 Task: Search one way flight ticket for 2 adults, 2 infants in seat and 1 infant on lap in first from Chicago: Chicago Midway International Airport to Rockford: Chicago Rockford International Airport(was Northwest Chicagoland Regional Airport At Rockford) on 5-1-2023. Choice of flights is Emirates and Kenya Airways. Number of bags: 1 checked bag. Price is upto 109000. Outbound departure time preference is 8:30.
Action: Mouse moved to (224, 256)
Screenshot: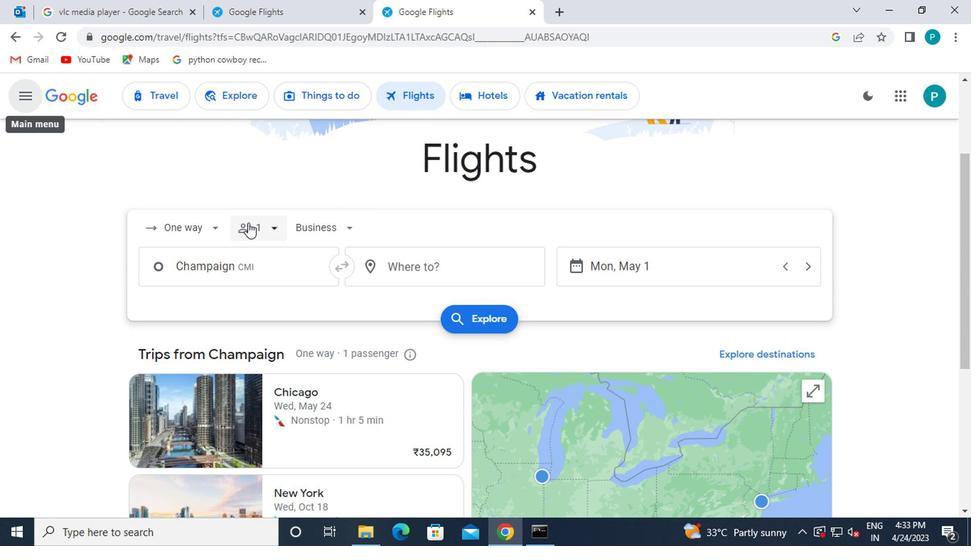 
Action: Mouse pressed left at (224, 256)
Screenshot: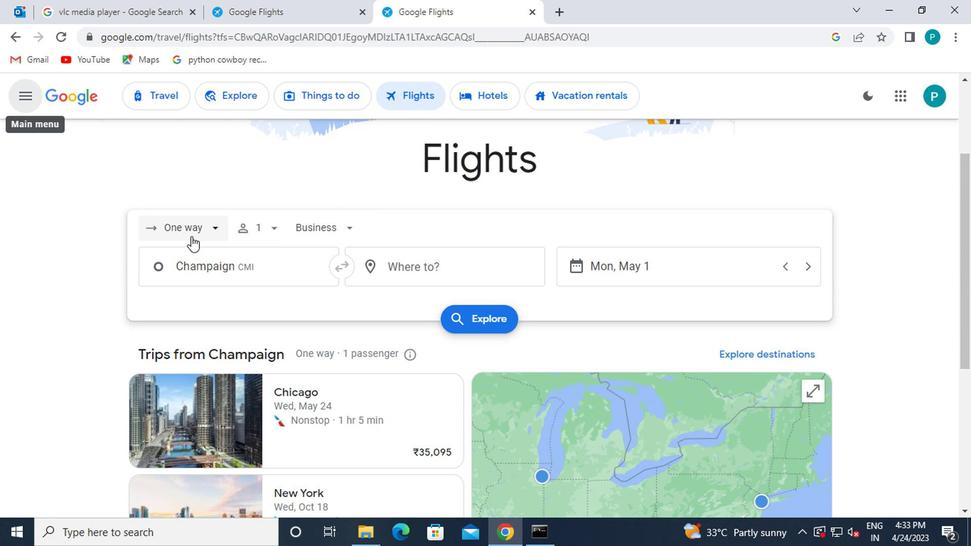 
Action: Mouse moved to (226, 300)
Screenshot: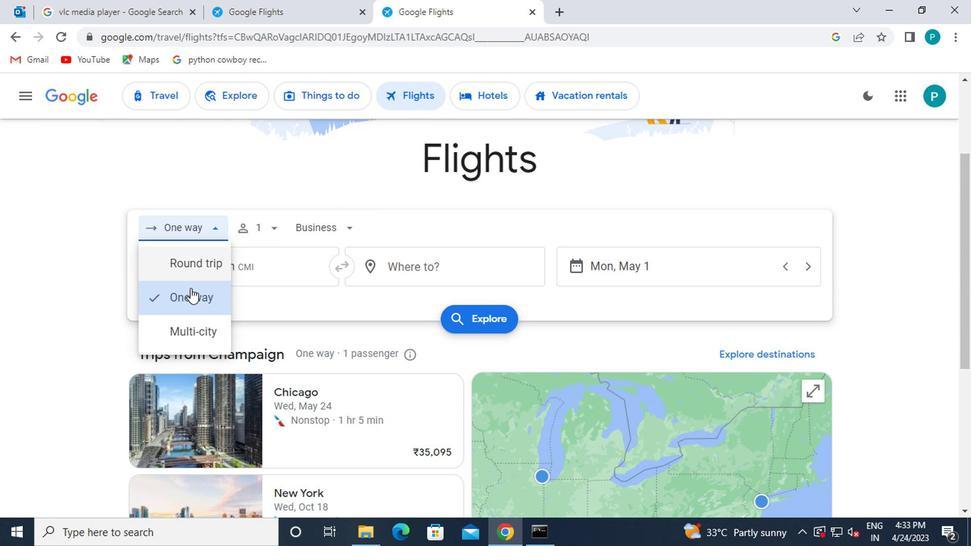 
Action: Mouse pressed left at (226, 300)
Screenshot: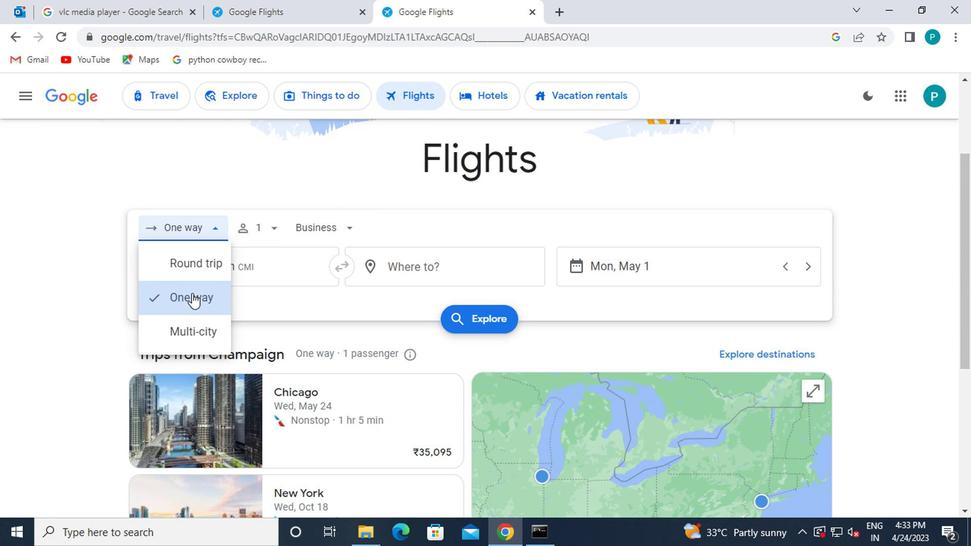 
Action: Mouse moved to (271, 257)
Screenshot: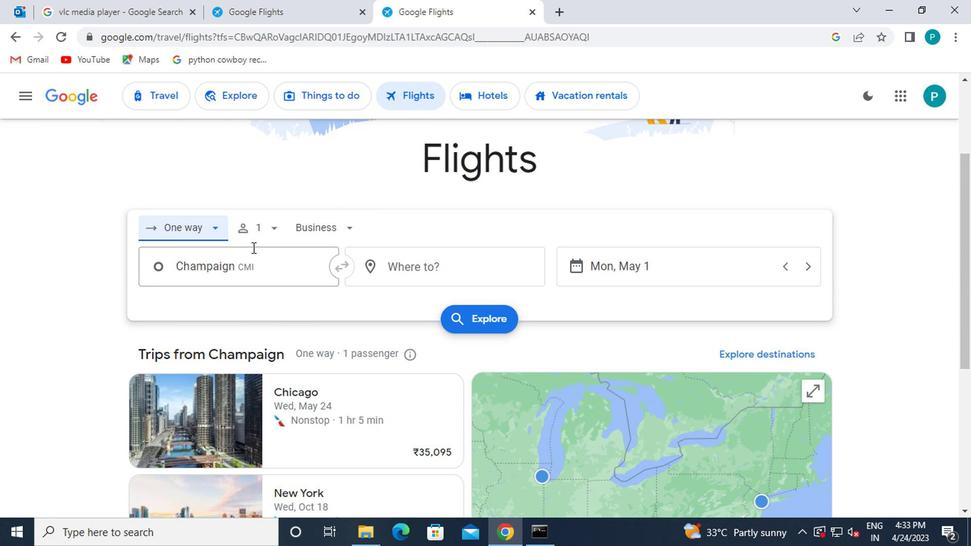 
Action: Mouse pressed left at (271, 257)
Screenshot: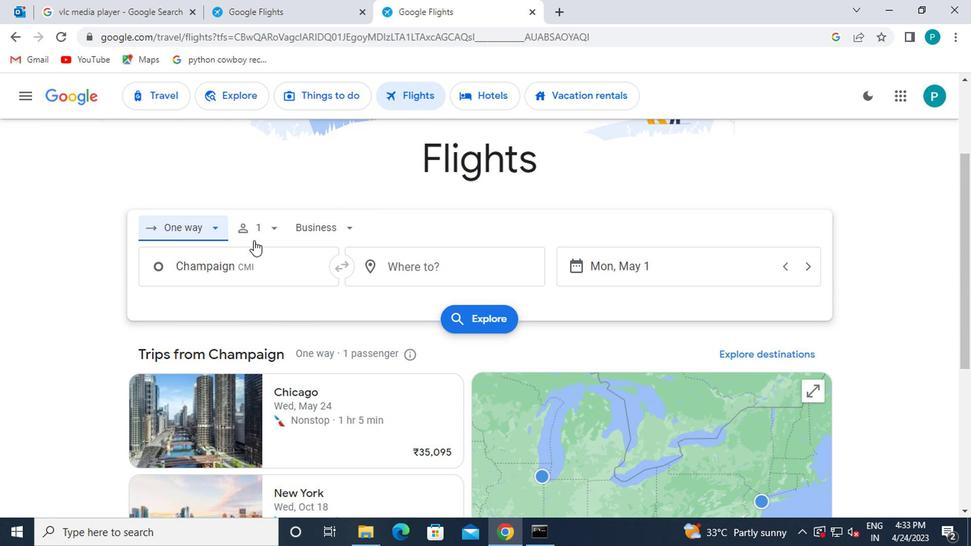 
Action: Mouse moved to (354, 280)
Screenshot: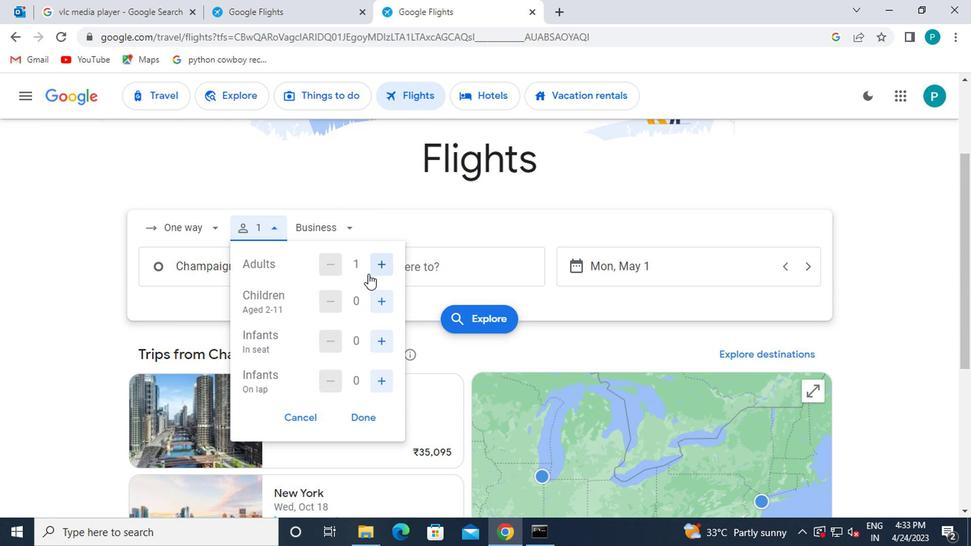 
Action: Mouse pressed left at (354, 280)
Screenshot: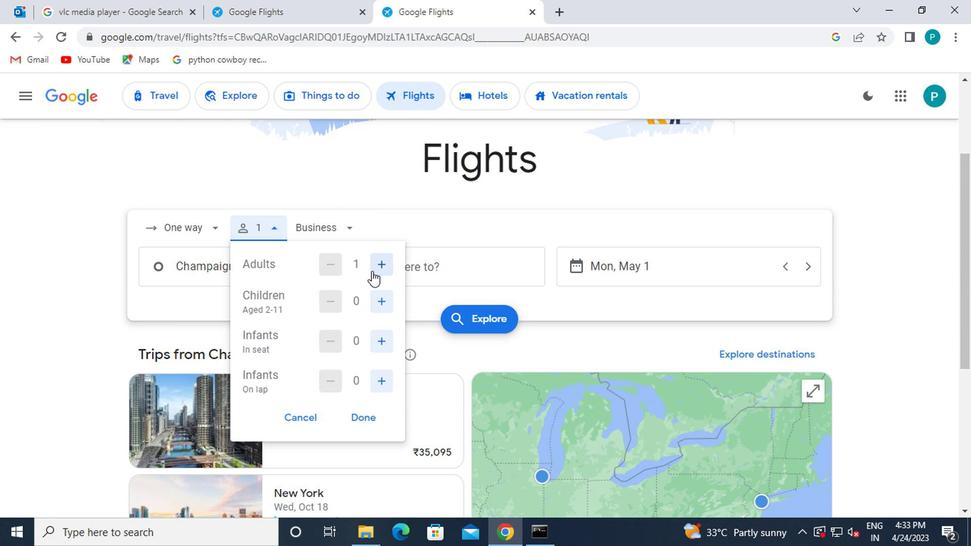 
Action: Mouse moved to (359, 301)
Screenshot: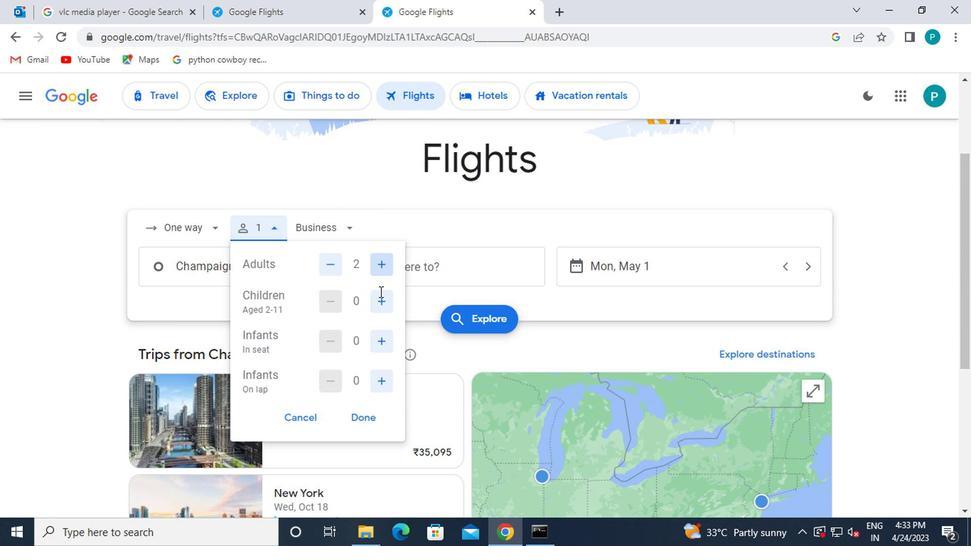 
Action: Mouse pressed left at (359, 301)
Screenshot: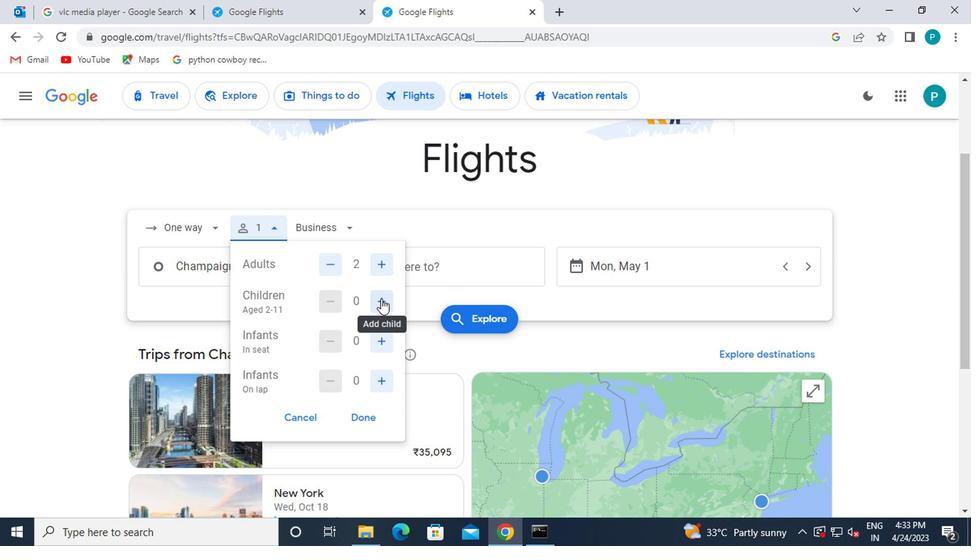 
Action: Mouse pressed left at (359, 301)
Screenshot: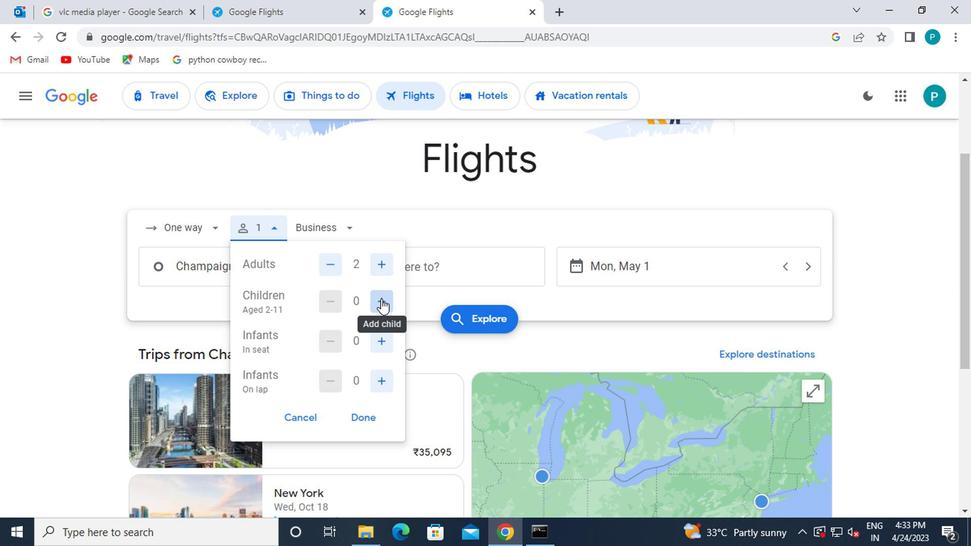 
Action: Mouse moved to (333, 297)
Screenshot: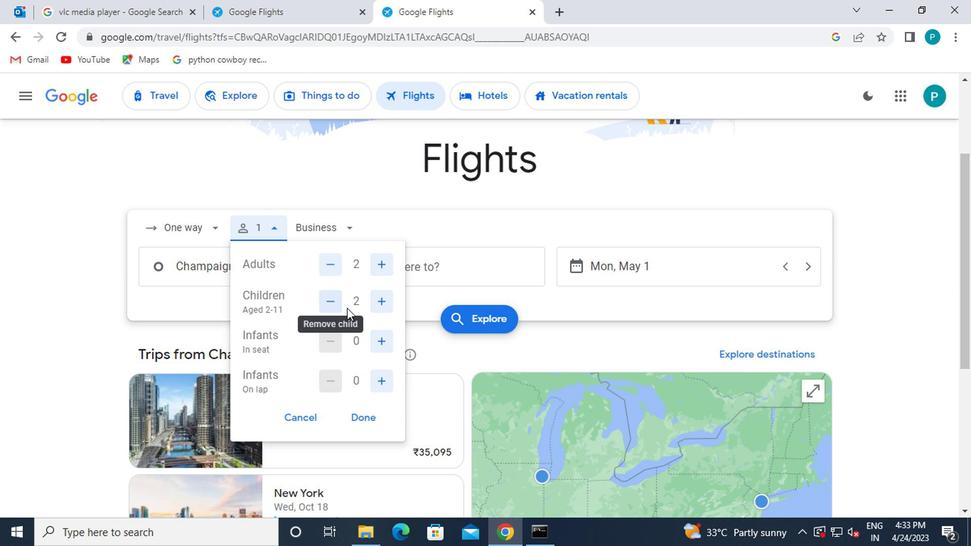 
Action: Mouse pressed left at (333, 297)
Screenshot: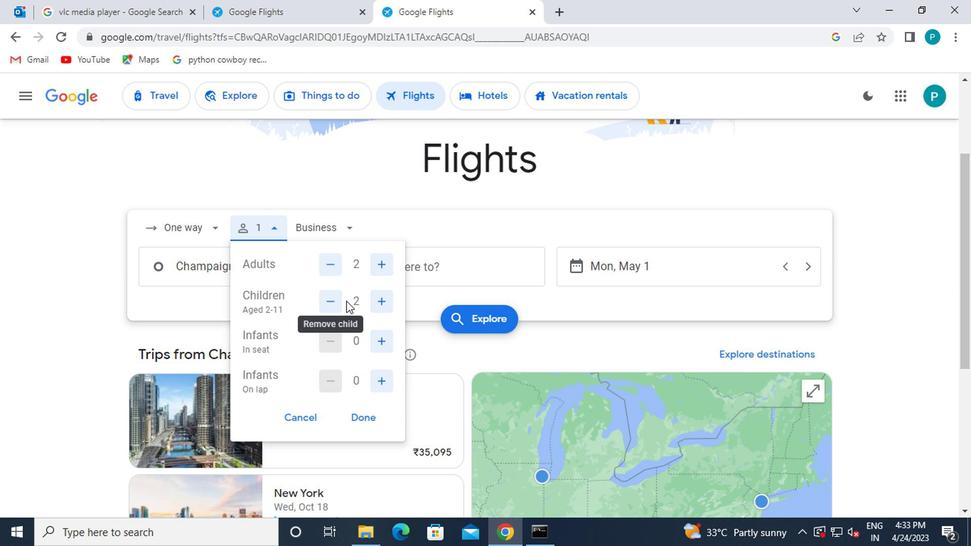 
Action: Mouse pressed left at (333, 297)
Screenshot: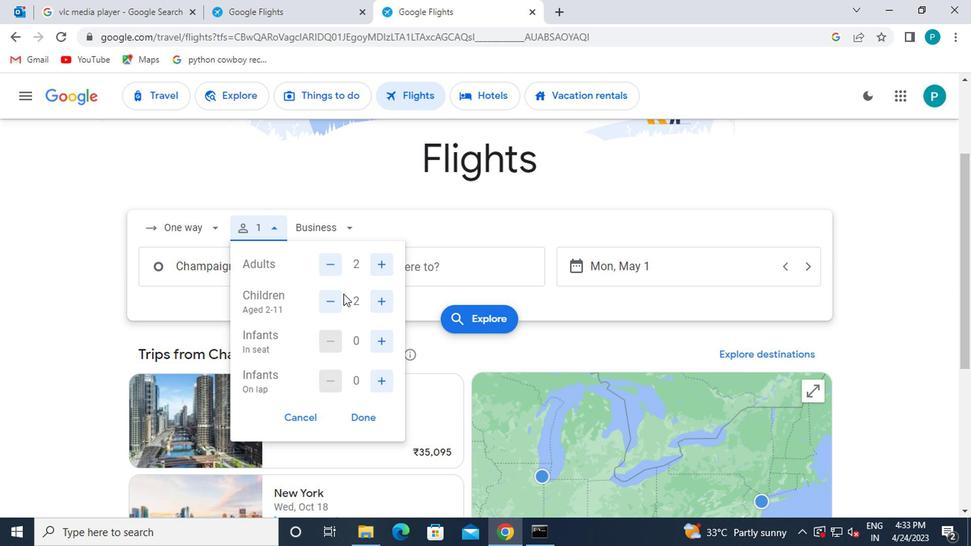 
Action: Mouse moved to (328, 302)
Screenshot: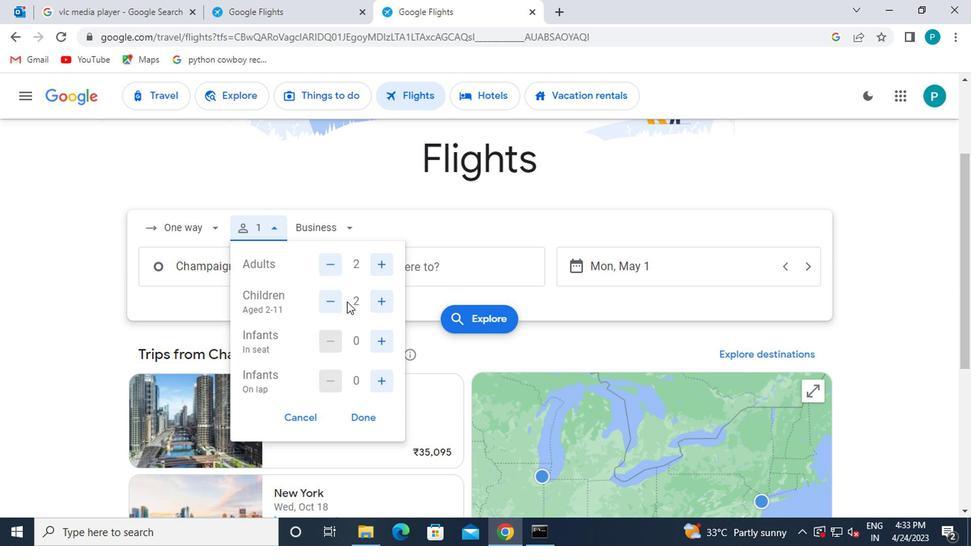 
Action: Mouse pressed left at (328, 302)
Screenshot: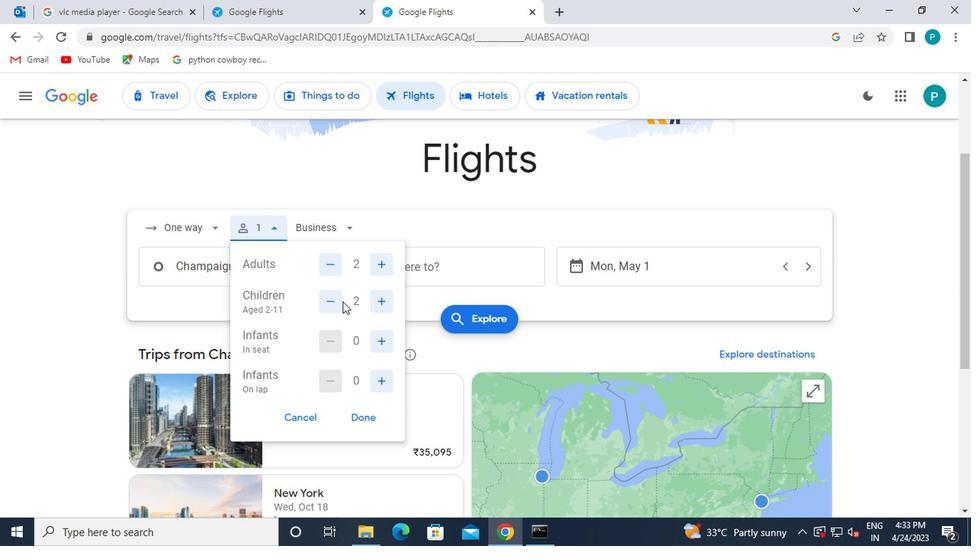 
Action: Mouse moved to (322, 306)
Screenshot: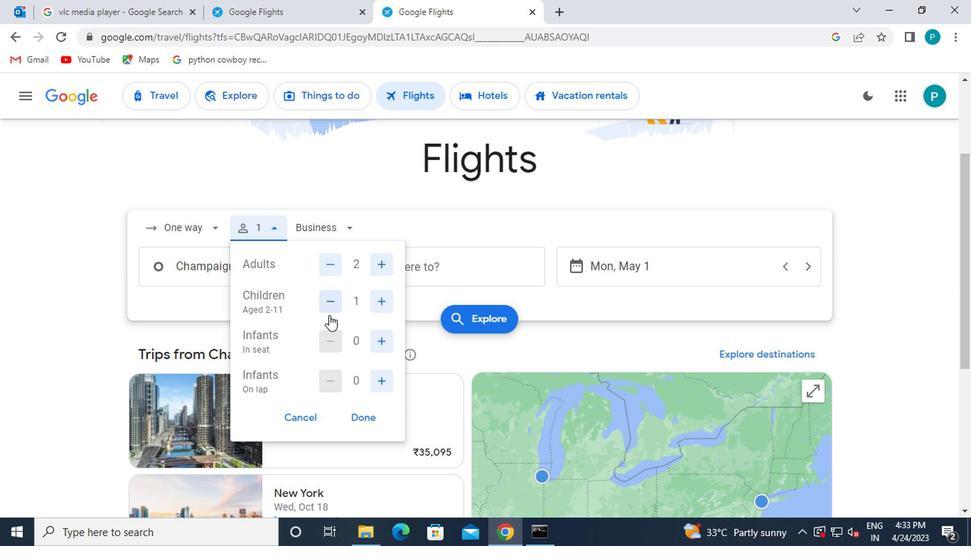 
Action: Mouse pressed left at (322, 306)
Screenshot: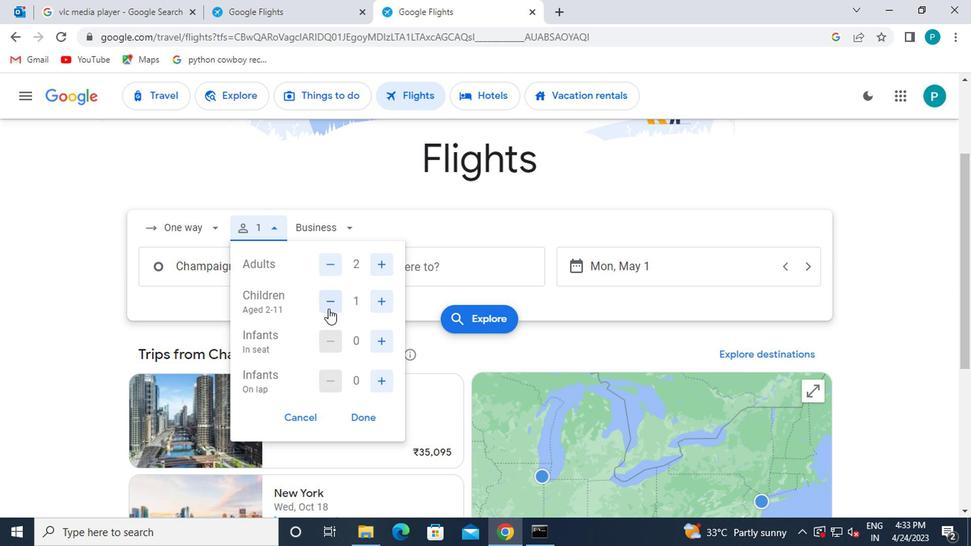 
Action: Mouse moved to (348, 330)
Screenshot: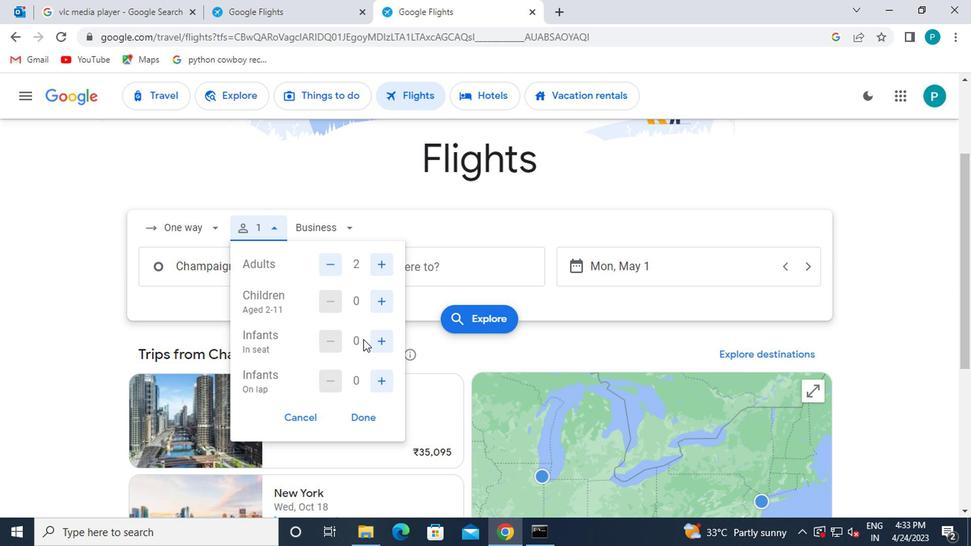 
Action: Mouse pressed left at (348, 330)
Screenshot: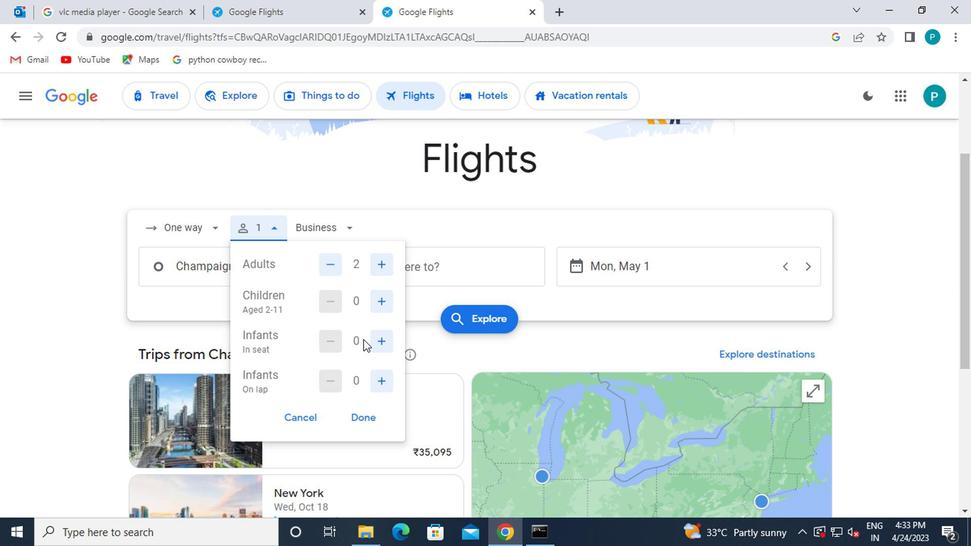 
Action: Mouse moved to (358, 334)
Screenshot: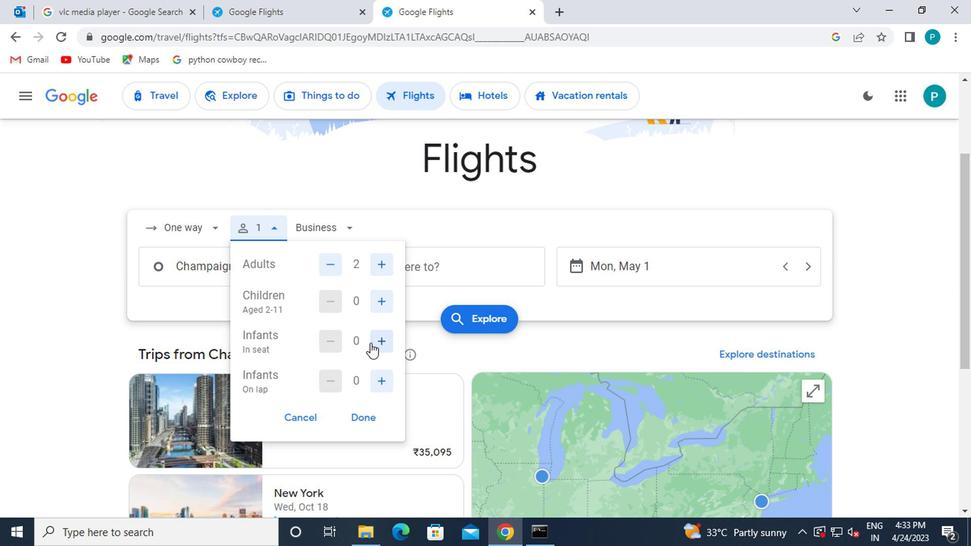 
Action: Mouse pressed left at (358, 334)
Screenshot: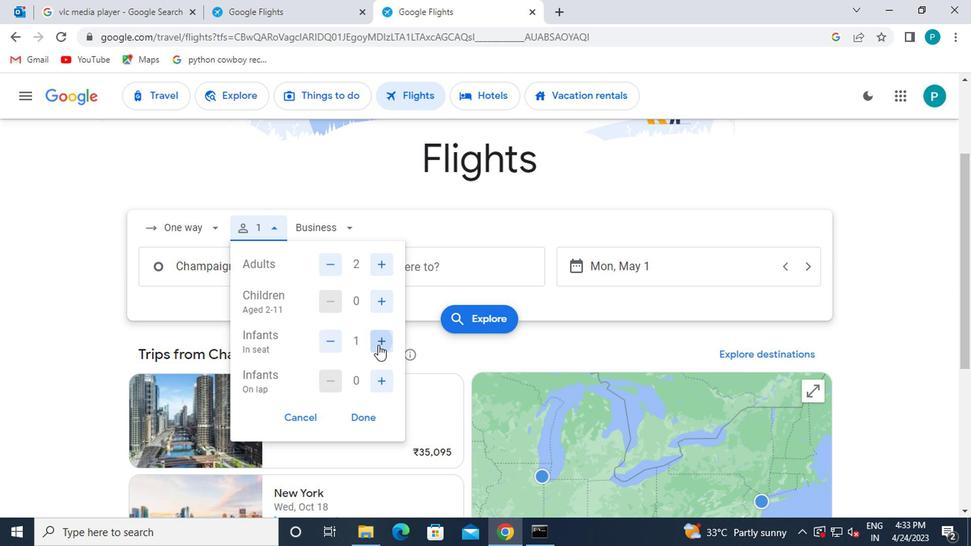 
Action: Mouse moved to (366, 359)
Screenshot: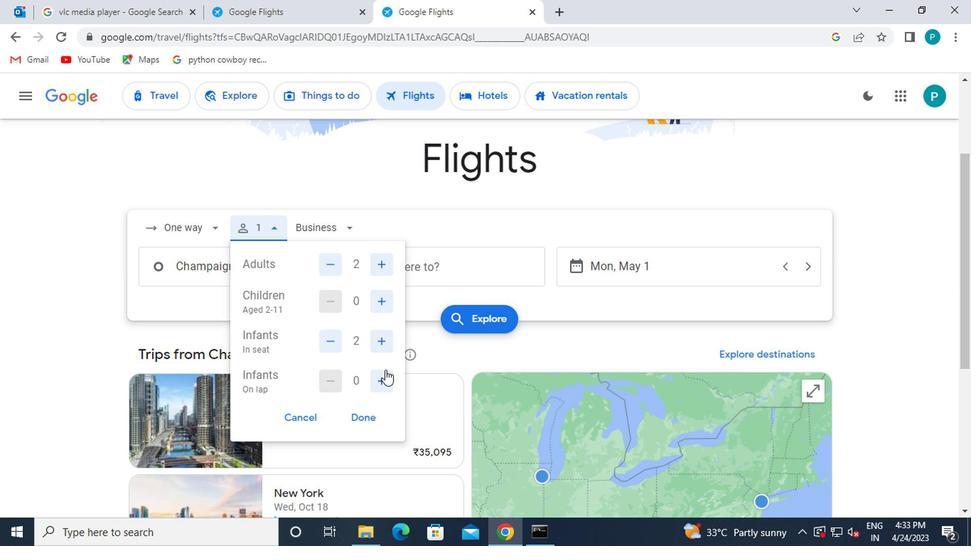 
Action: Mouse pressed left at (366, 359)
Screenshot: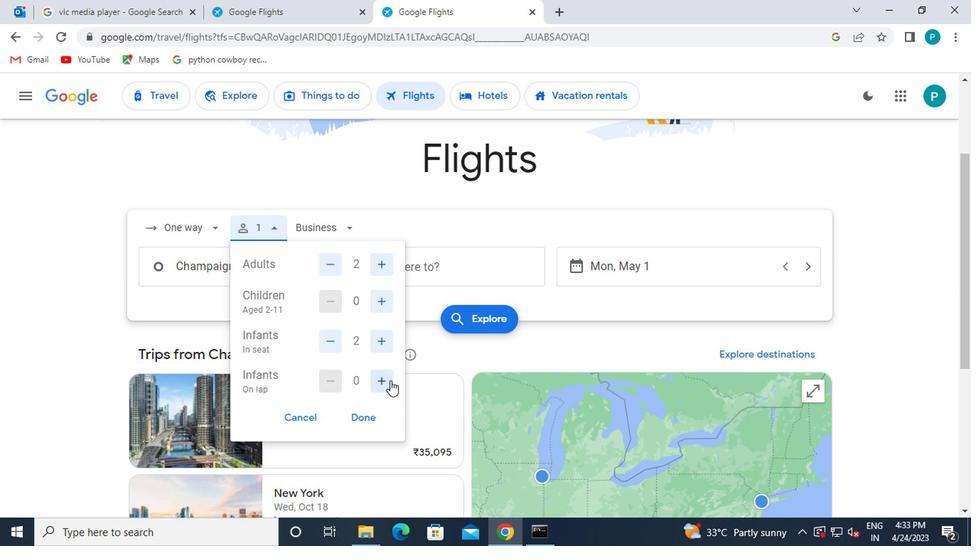 
Action: Mouse moved to (352, 383)
Screenshot: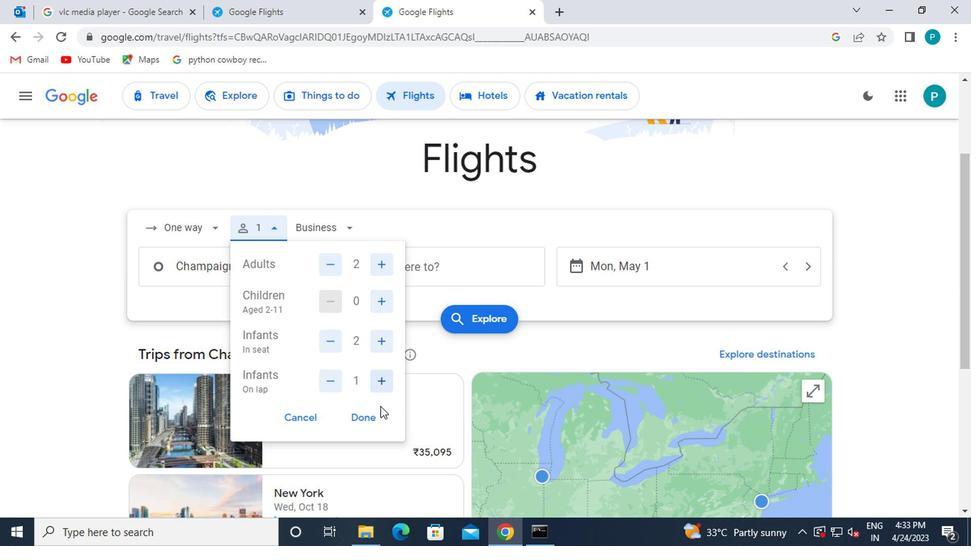 
Action: Mouse pressed left at (352, 383)
Screenshot: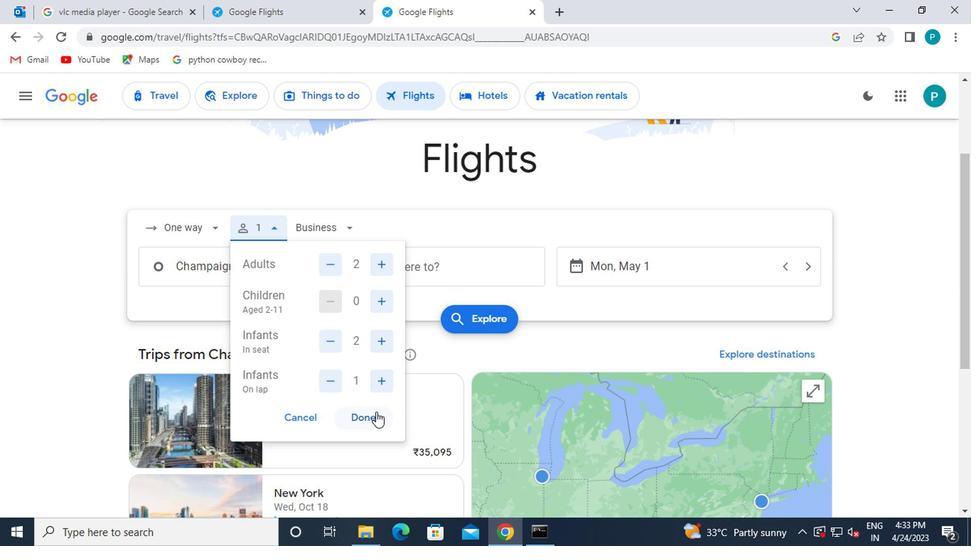
Action: Mouse moved to (340, 246)
Screenshot: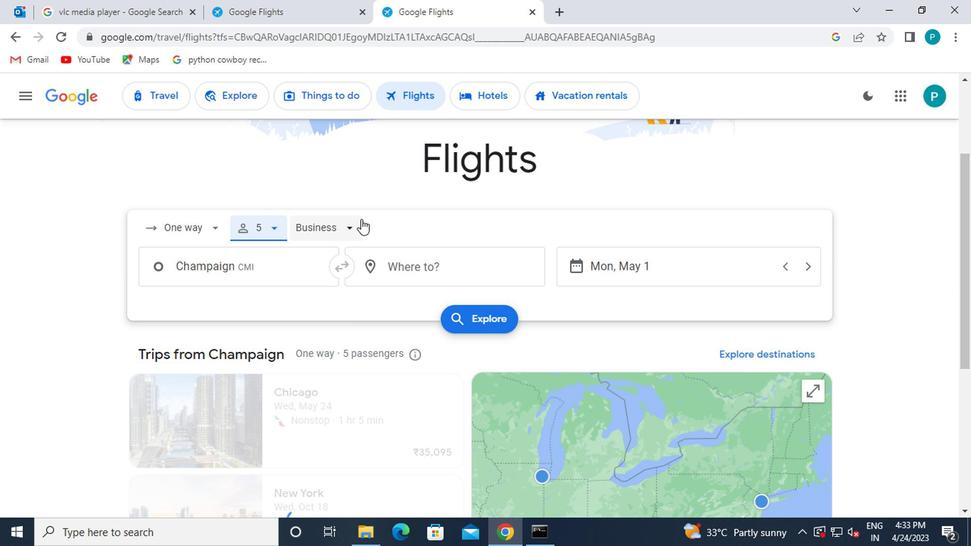 
Action: Mouse pressed left at (340, 246)
Screenshot: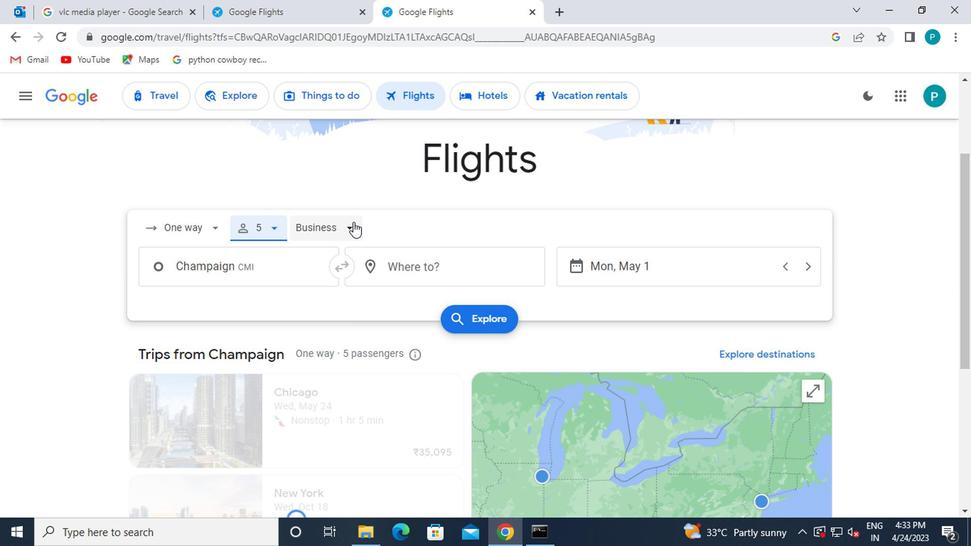 
Action: Mouse moved to (332, 355)
Screenshot: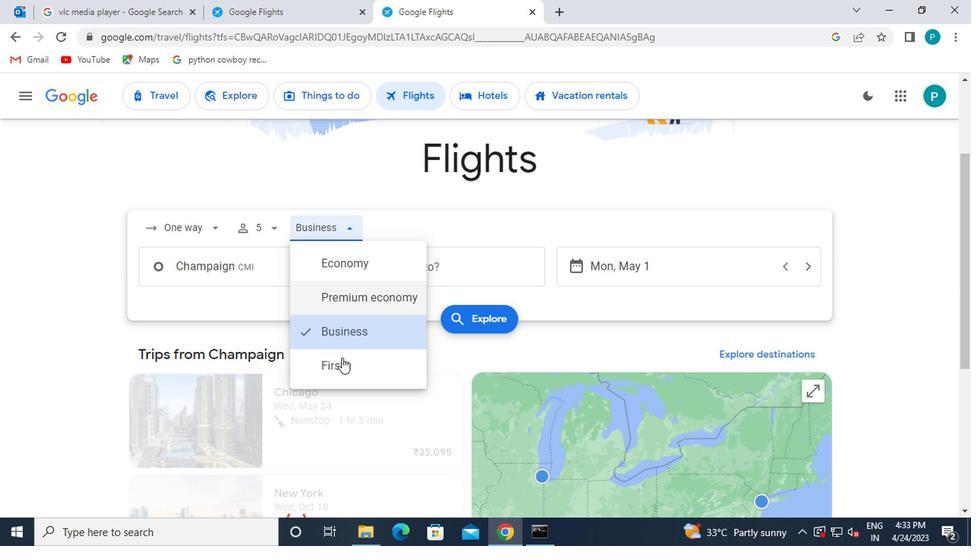
Action: Mouse pressed left at (332, 355)
Screenshot: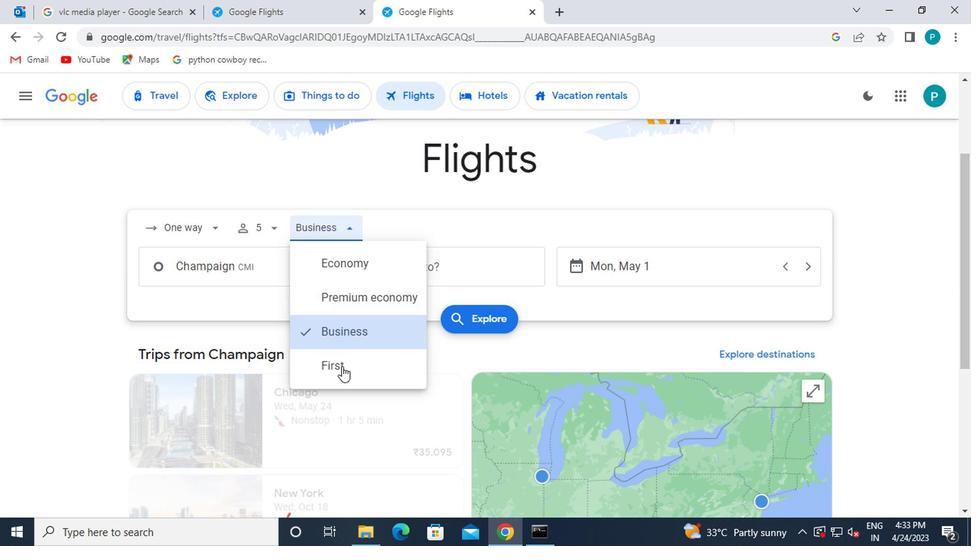 
Action: Mouse moved to (284, 281)
Screenshot: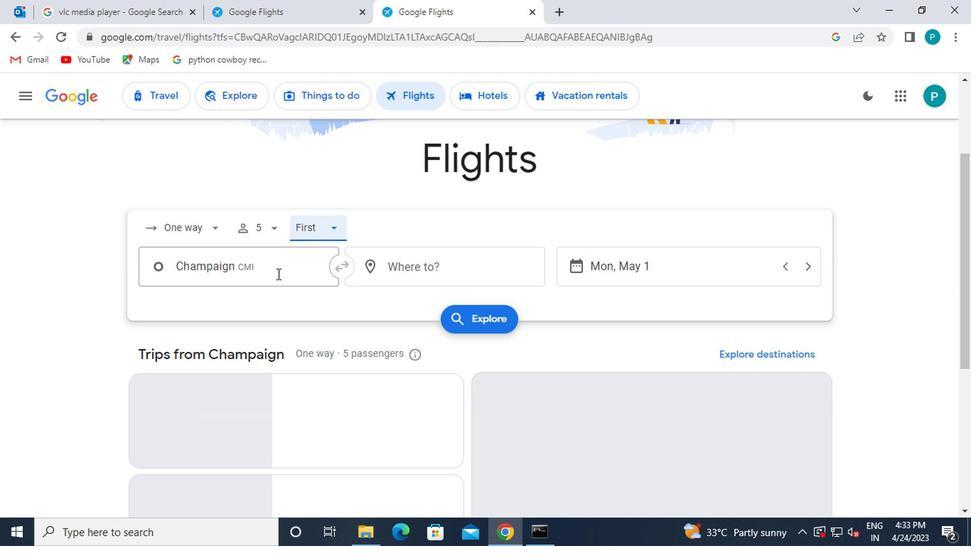
Action: Mouse pressed left at (284, 281)
Screenshot: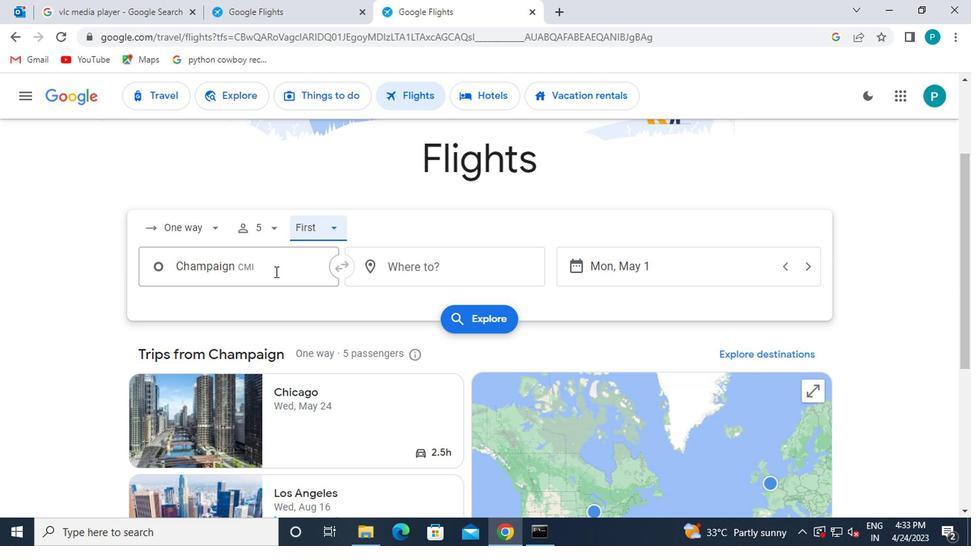 
Action: Key pressed chicago
Screenshot: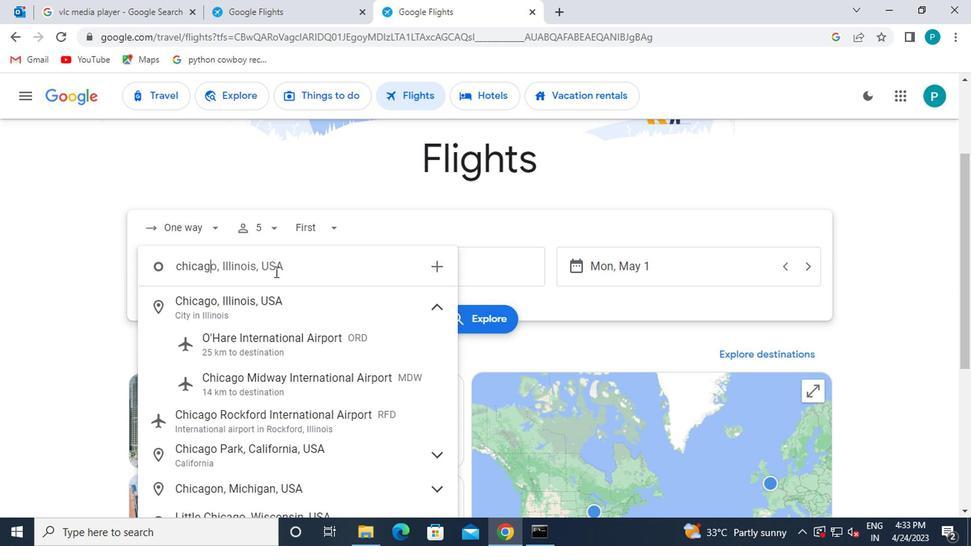 
Action: Mouse moved to (293, 358)
Screenshot: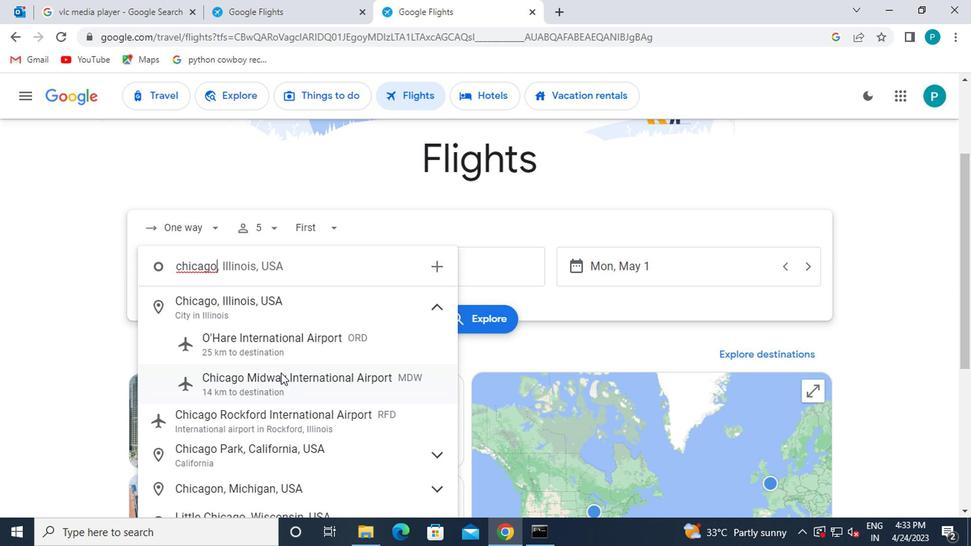 
Action: Mouse pressed left at (293, 358)
Screenshot: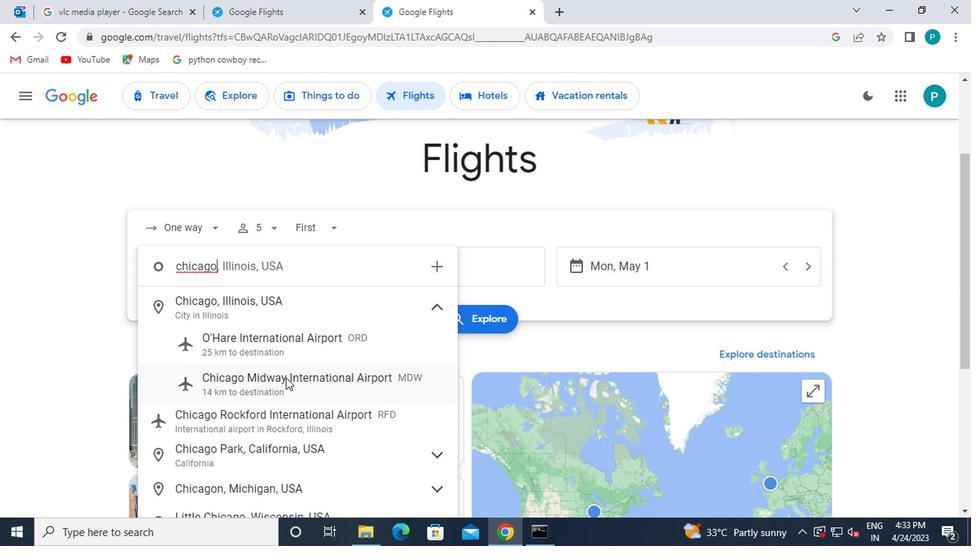 
Action: Mouse moved to (432, 279)
Screenshot: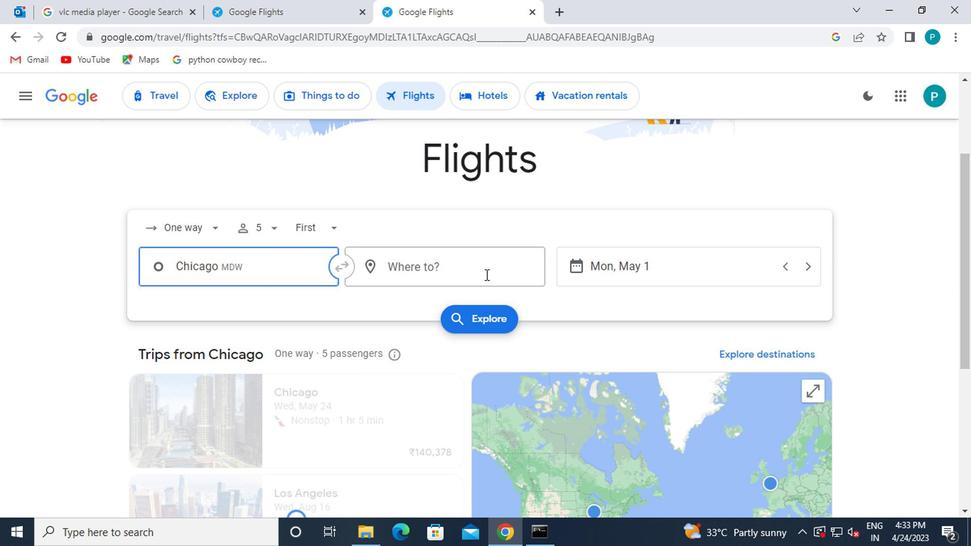 
Action: Mouse pressed left at (432, 279)
Screenshot: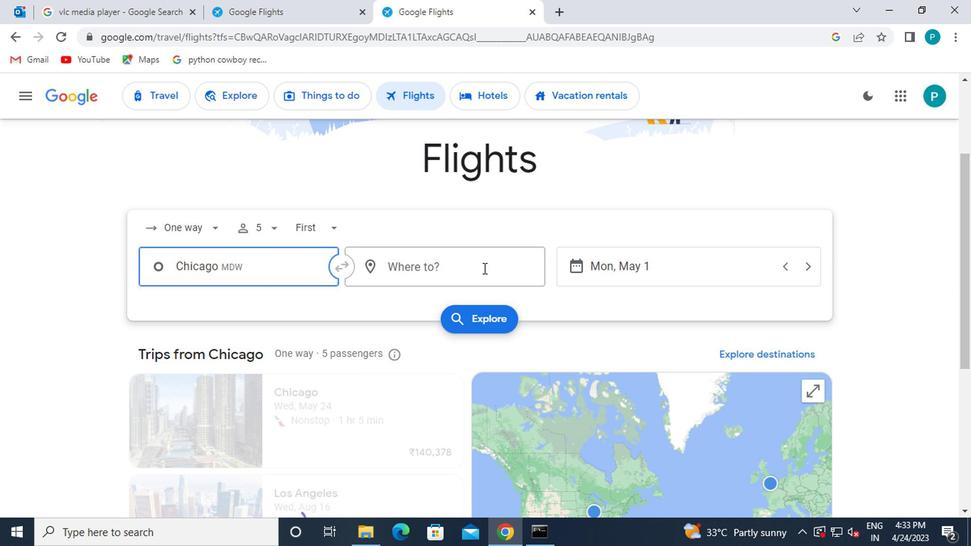 
Action: Key pressed rockford
Screenshot: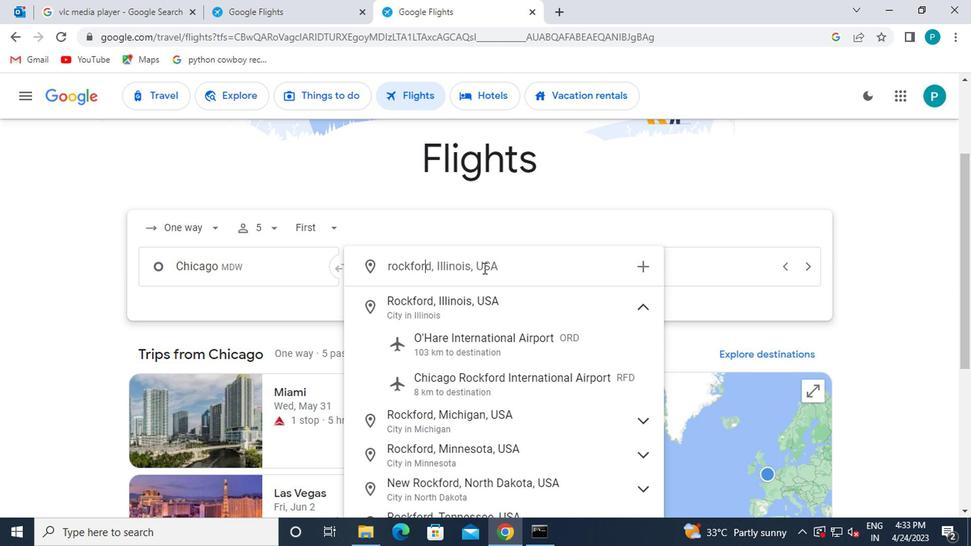 
Action: Mouse moved to (455, 349)
Screenshot: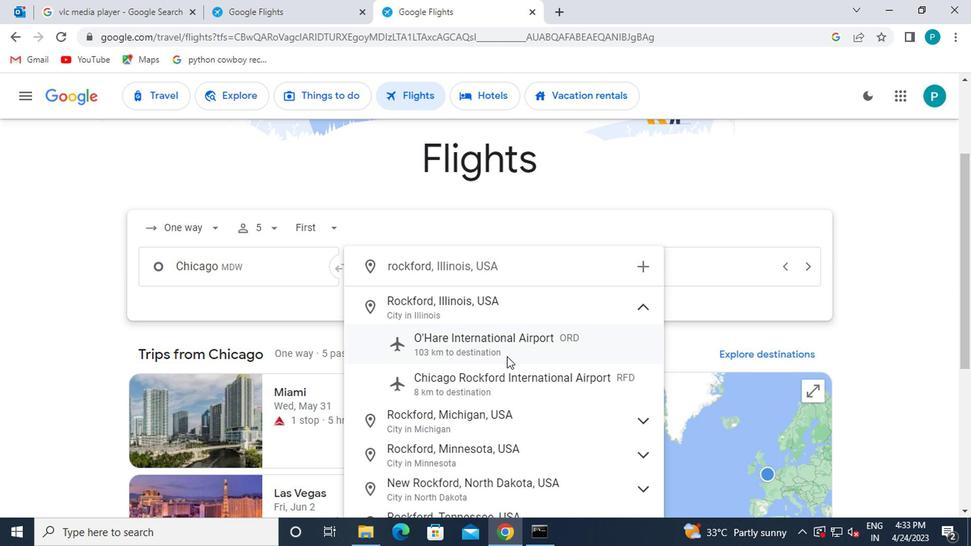 
Action: Mouse pressed left at (455, 349)
Screenshot: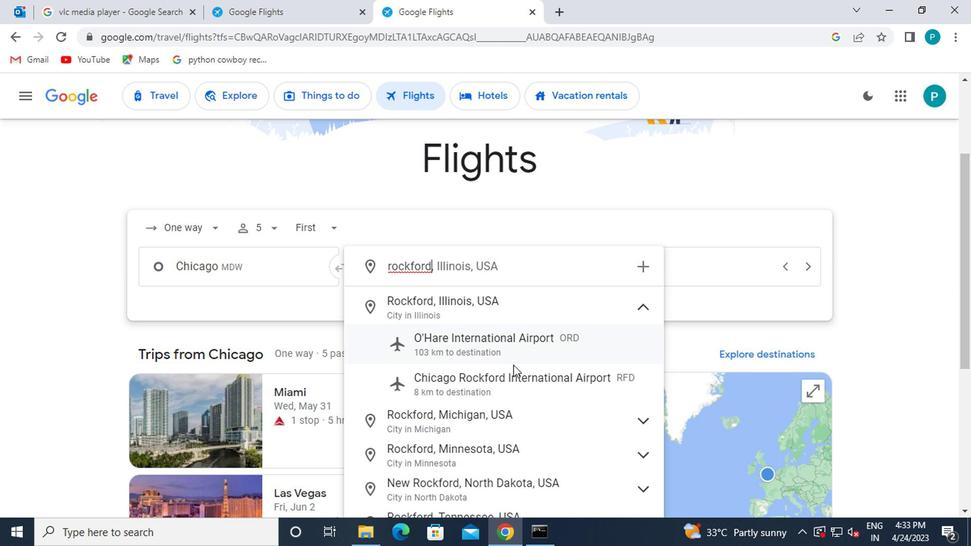 
Action: Mouse moved to (542, 285)
Screenshot: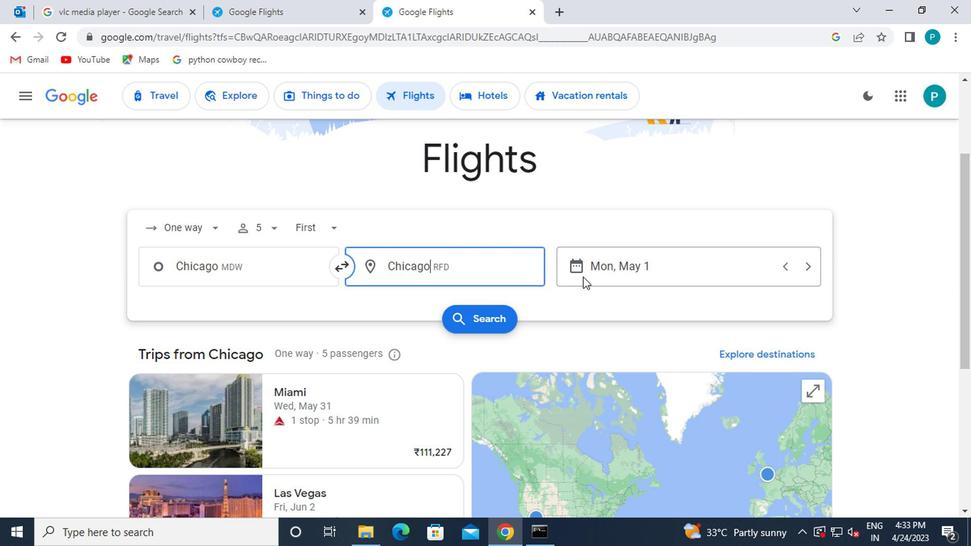 
Action: Mouse pressed left at (542, 285)
Screenshot: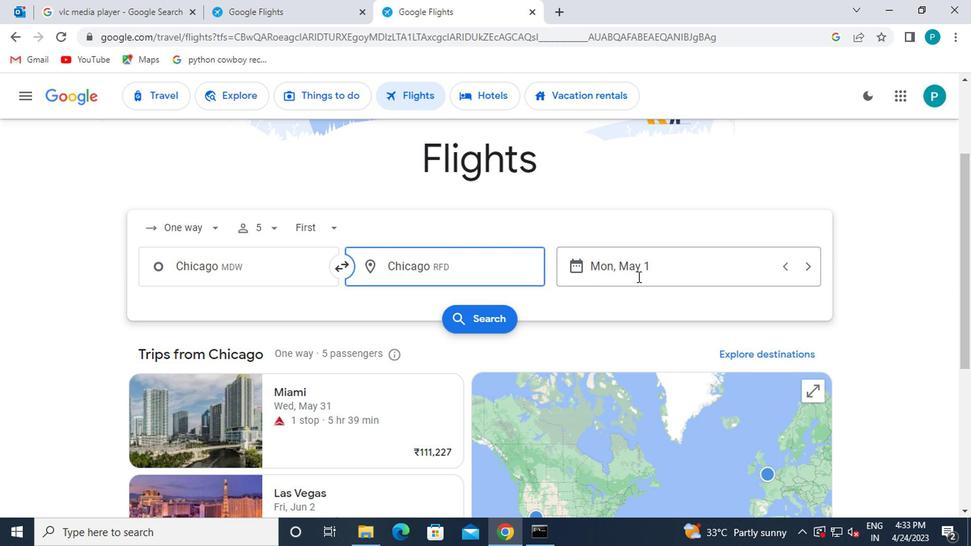 
Action: Mouse moved to (527, 271)
Screenshot: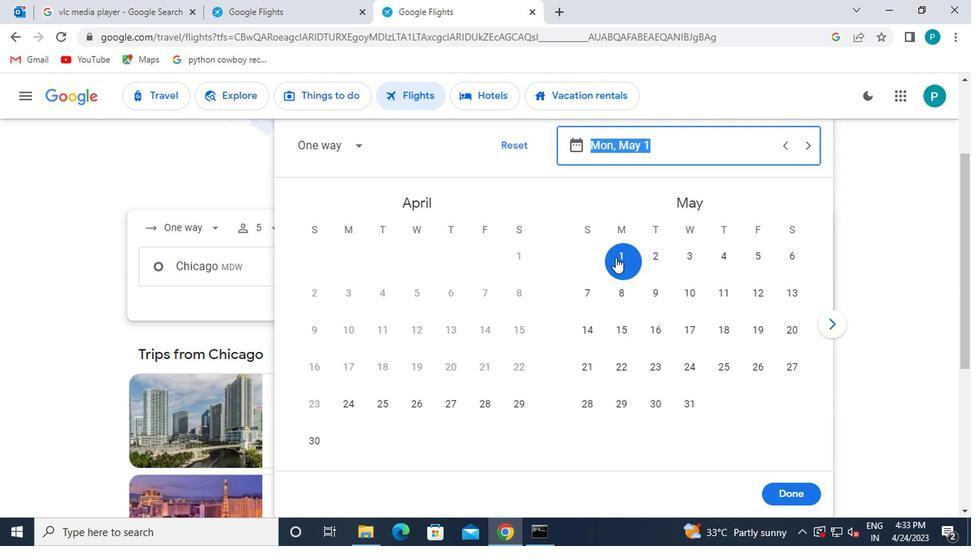 
Action: Mouse pressed left at (527, 271)
Screenshot: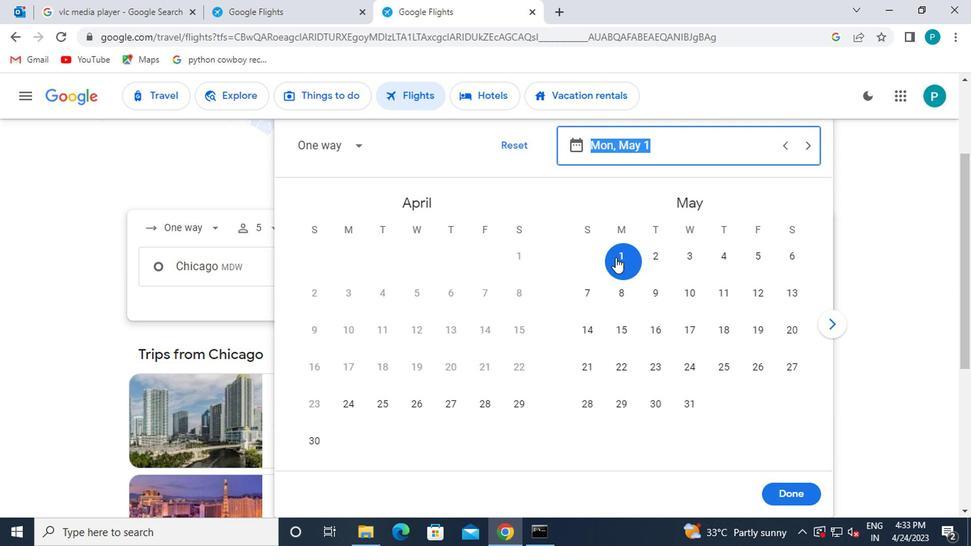 
Action: Mouse moved to (657, 437)
Screenshot: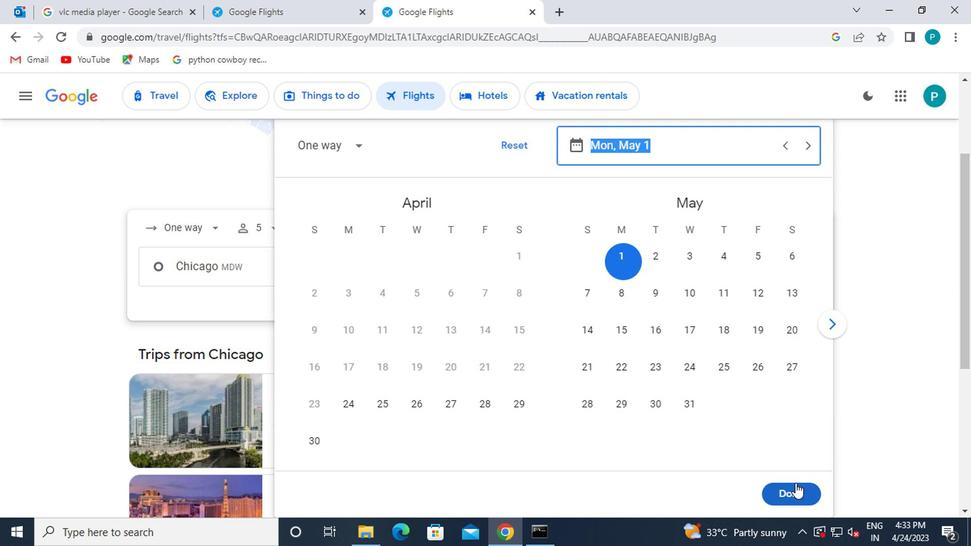 
Action: Mouse pressed left at (657, 437)
Screenshot: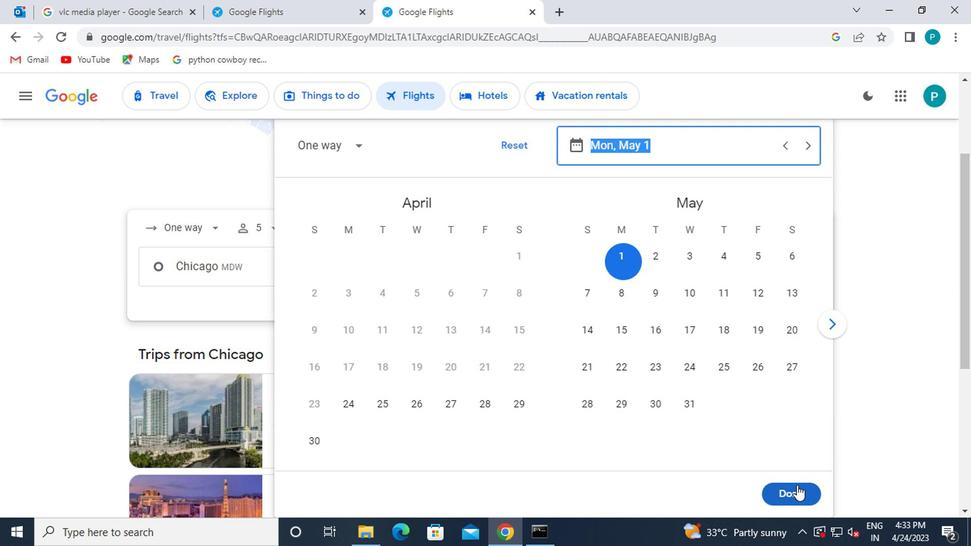
Action: Mouse moved to (445, 319)
Screenshot: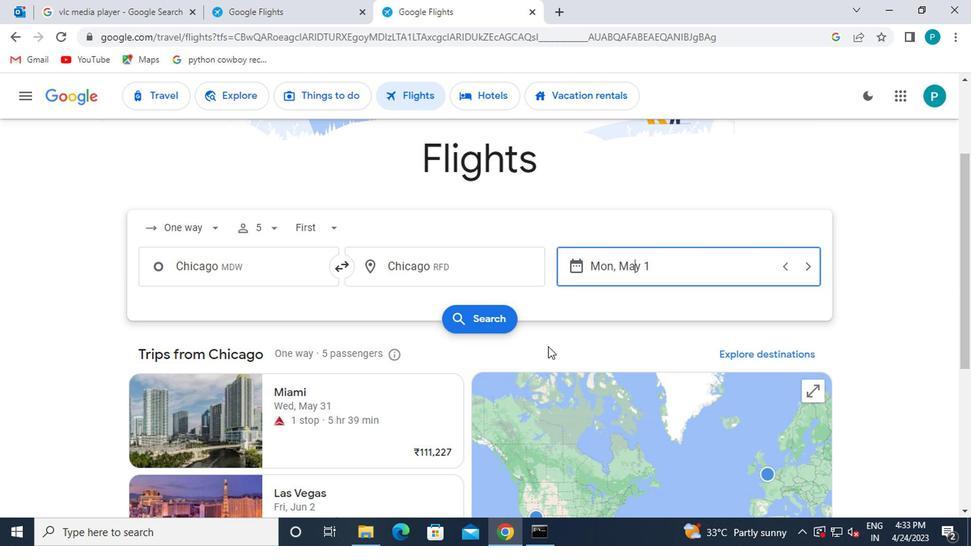 
Action: Mouse pressed left at (445, 319)
Screenshot: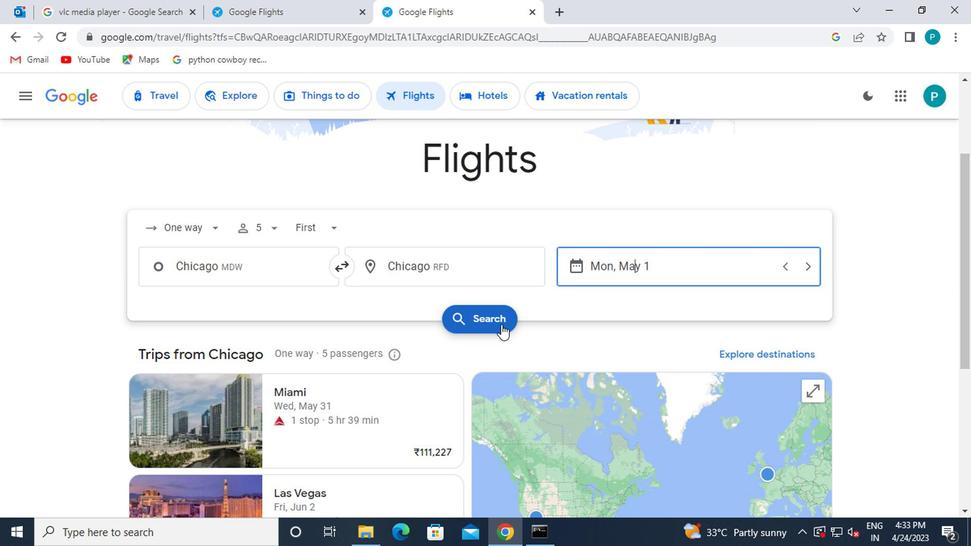 
Action: Mouse moved to (173, 253)
Screenshot: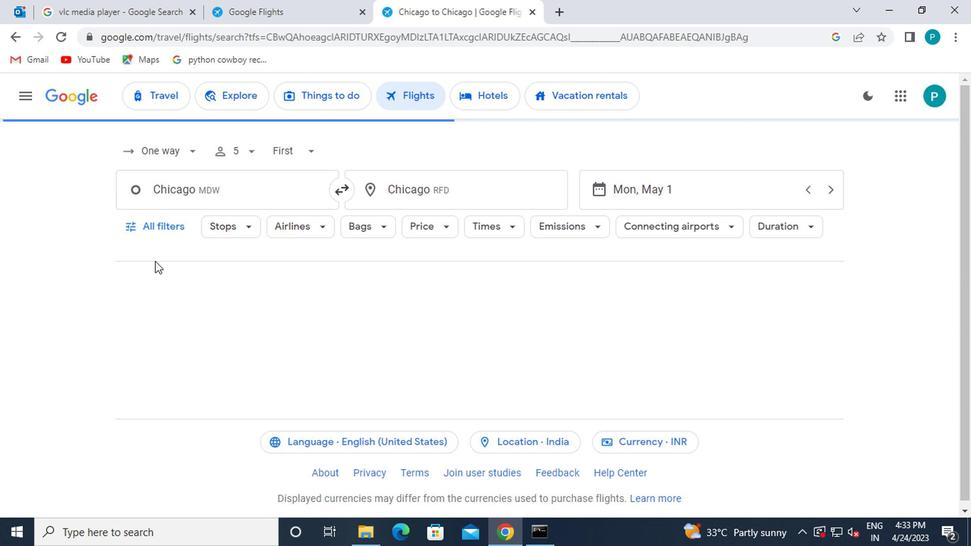 
Action: Mouse pressed left at (173, 253)
Screenshot: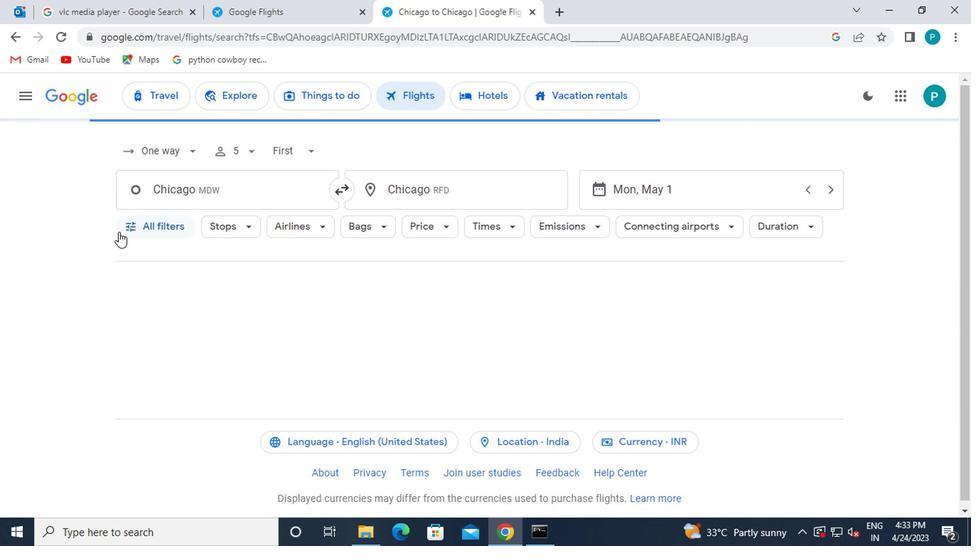 
Action: Mouse moved to (233, 332)
Screenshot: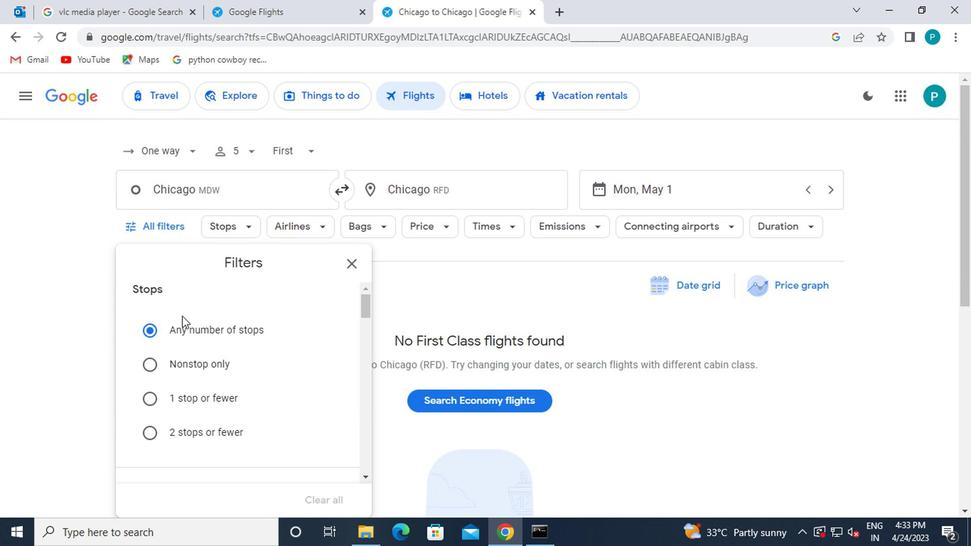 
Action: Mouse scrolled (233, 332) with delta (0, 0)
Screenshot: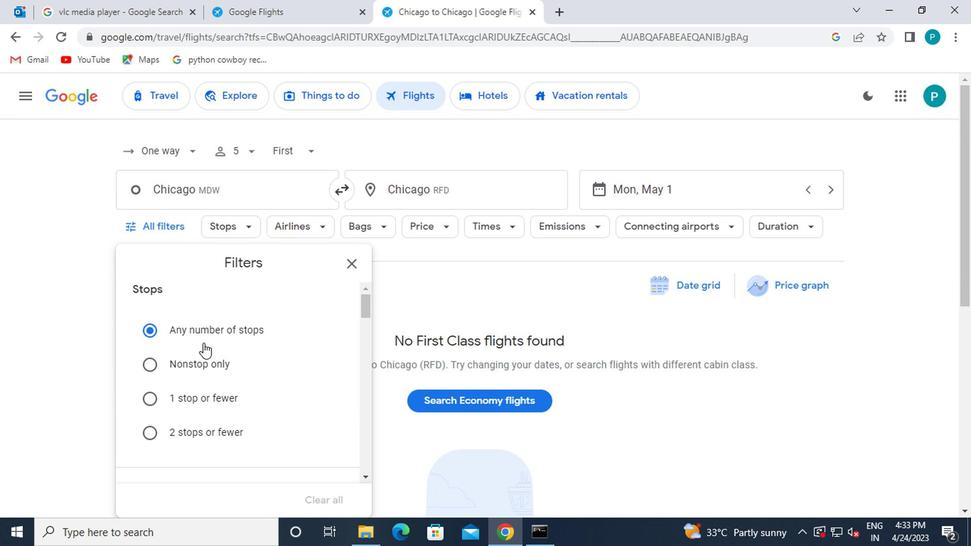 
Action: Mouse scrolled (233, 332) with delta (0, 0)
Screenshot: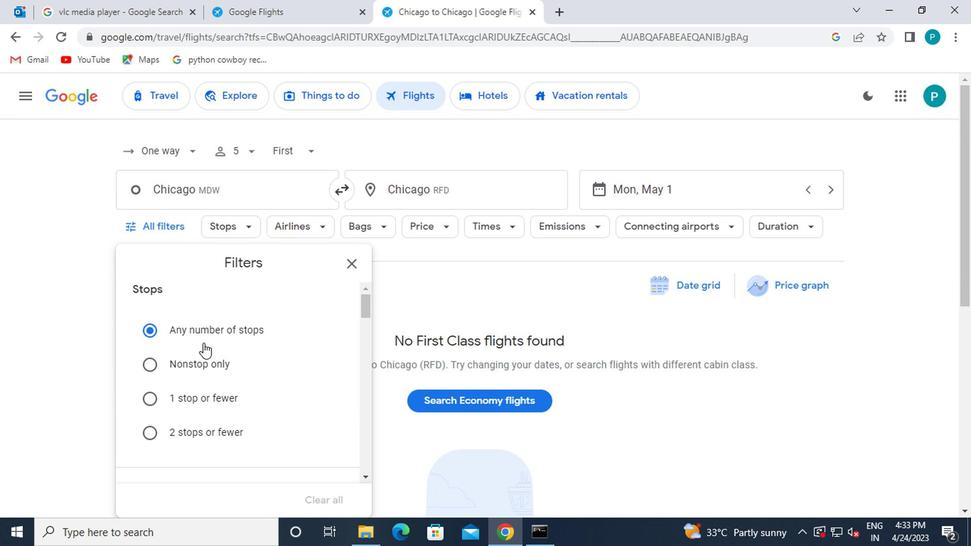 
Action: Mouse scrolled (233, 332) with delta (0, 0)
Screenshot: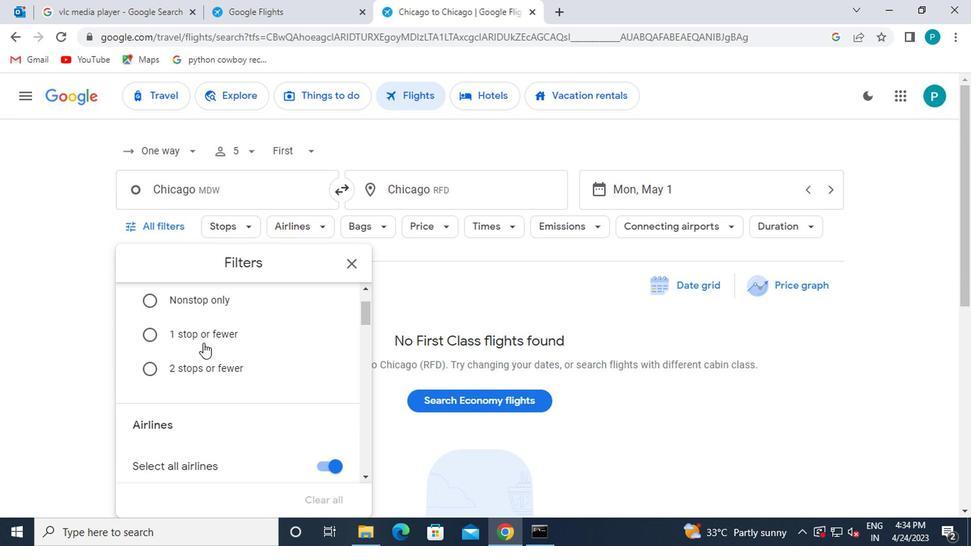
Action: Mouse scrolled (233, 332) with delta (0, 0)
Screenshot: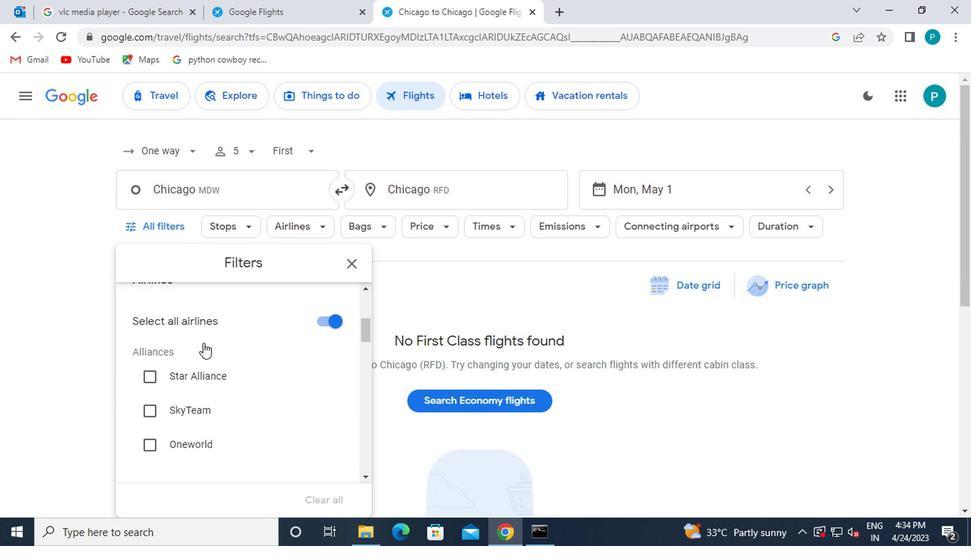 
Action: Mouse scrolled (233, 332) with delta (0, 0)
Screenshot: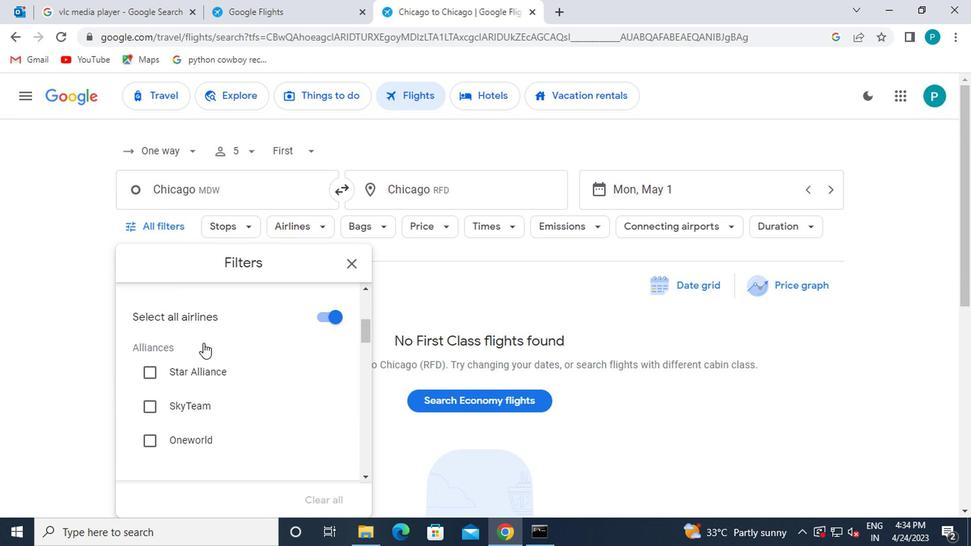 
Action: Mouse moved to (233, 332)
Screenshot: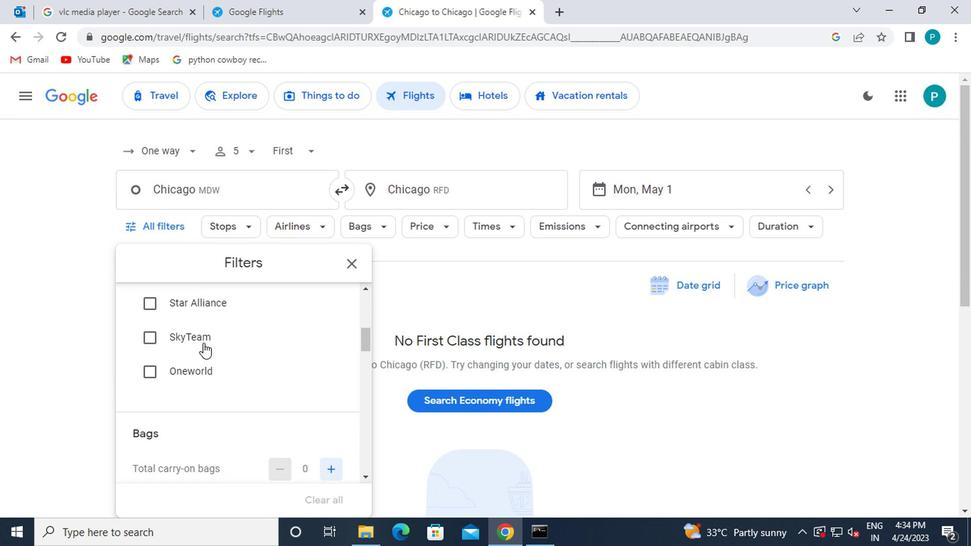 
Action: Mouse scrolled (233, 332) with delta (0, 0)
Screenshot: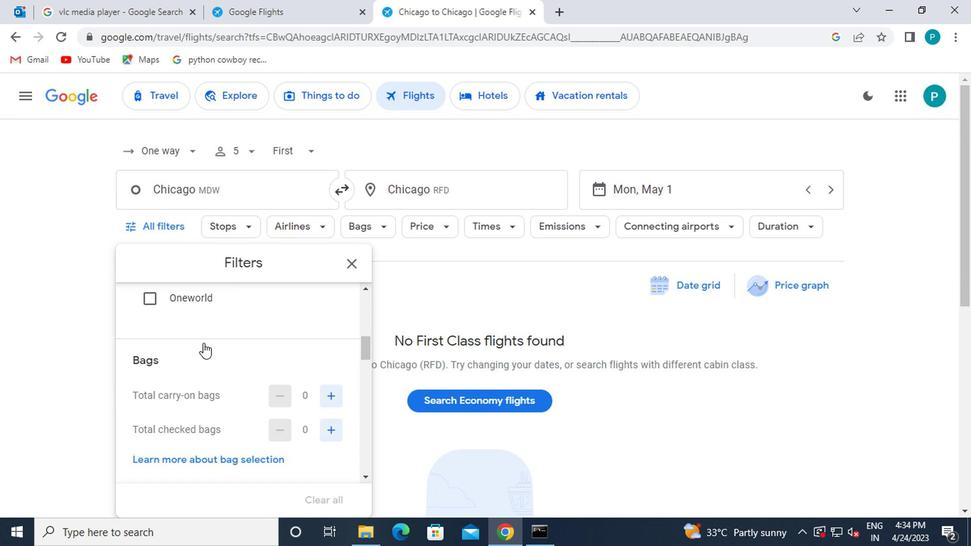 
Action: Mouse scrolled (233, 332) with delta (0, 0)
Screenshot: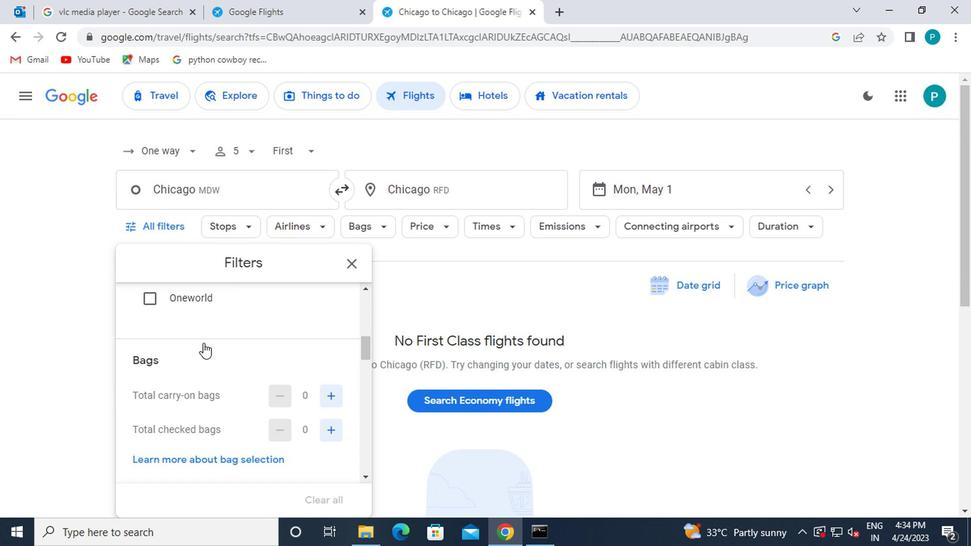 
Action: Mouse moved to (235, 336)
Screenshot: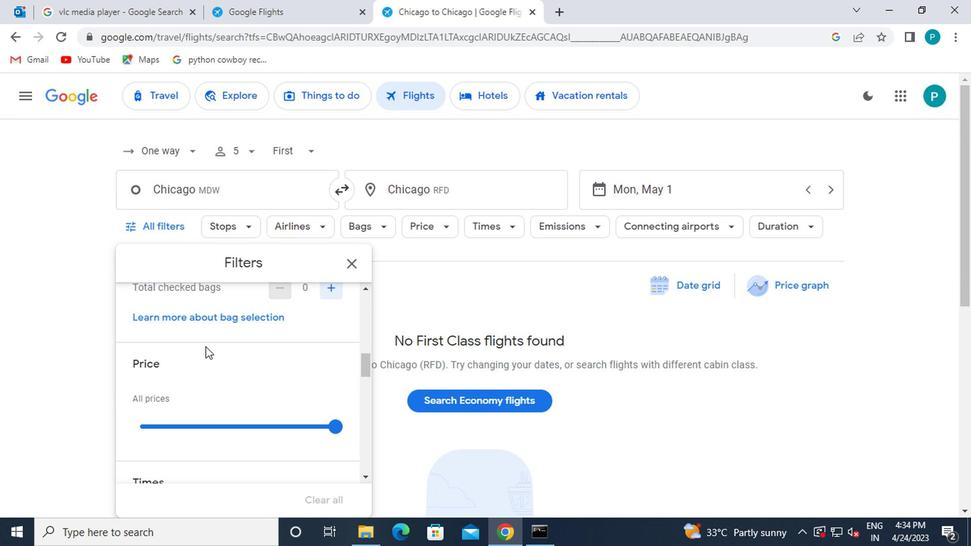
Action: Mouse scrolled (235, 336) with delta (0, 0)
Screenshot: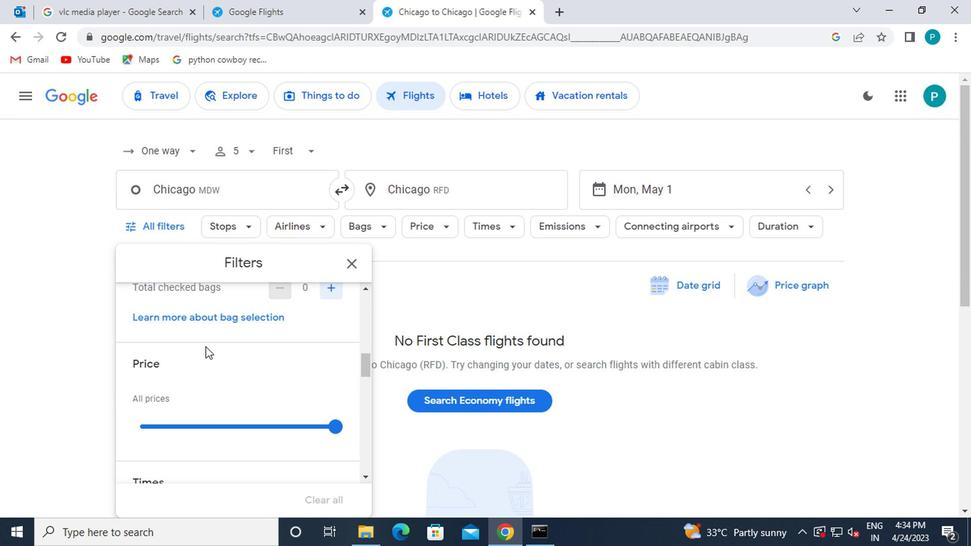 
Action: Mouse moved to (241, 338)
Screenshot: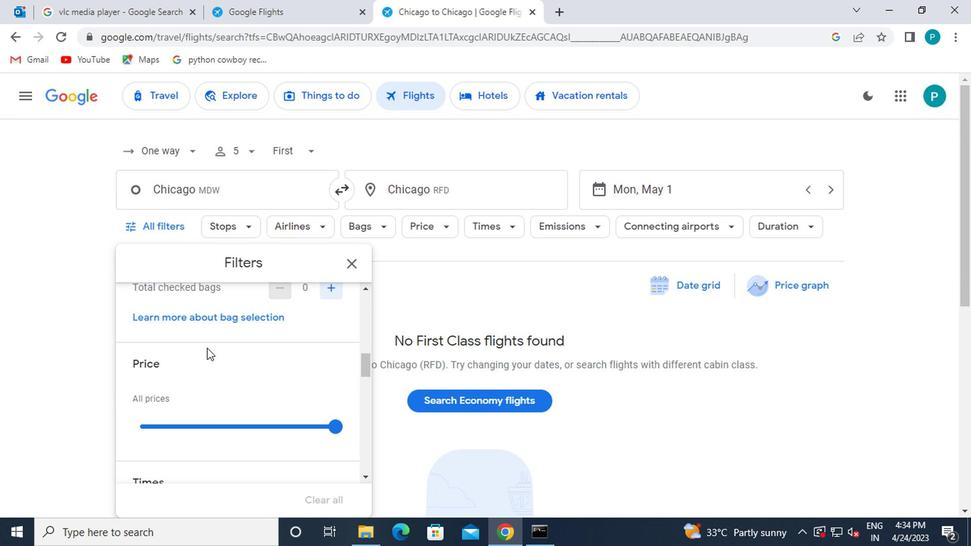 
Action: Mouse scrolled (241, 339) with delta (0, 0)
Screenshot: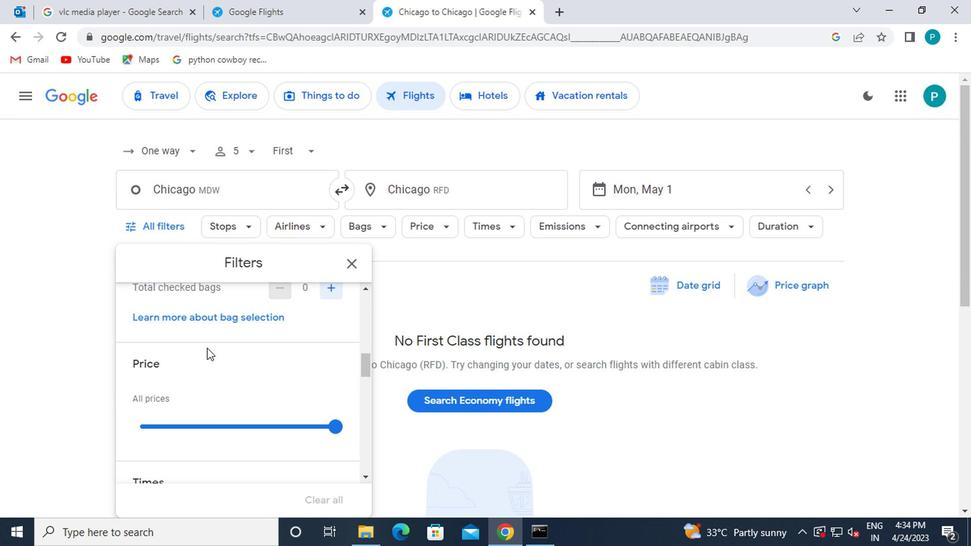 
Action: Mouse moved to (328, 388)
Screenshot: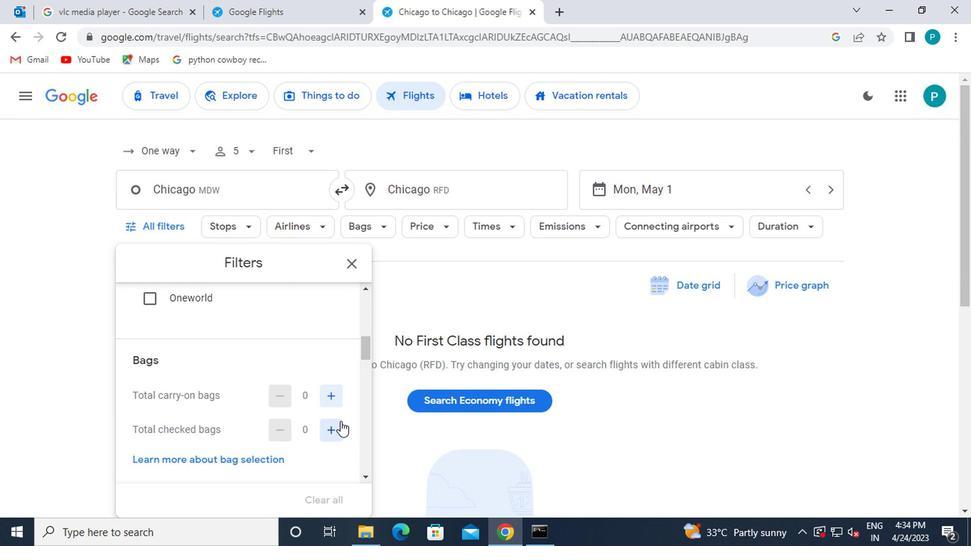 
Action: Mouse pressed left at (328, 388)
Screenshot: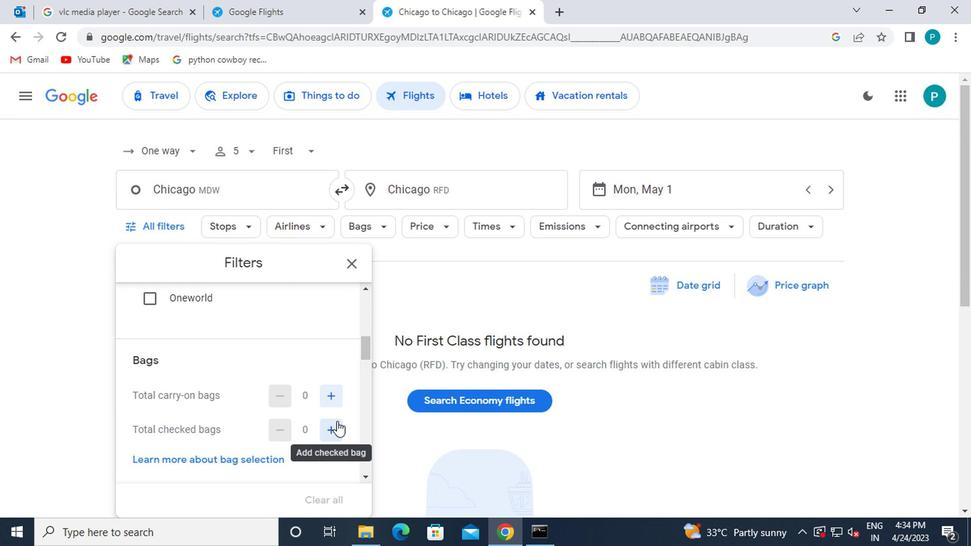 
Action: Mouse moved to (253, 352)
Screenshot: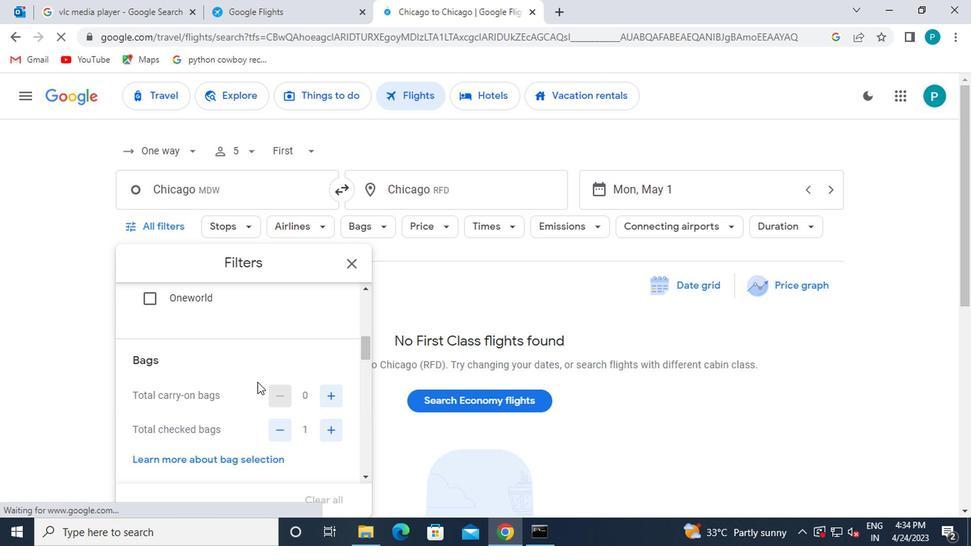 
Action: Mouse scrolled (253, 352) with delta (0, 0)
Screenshot: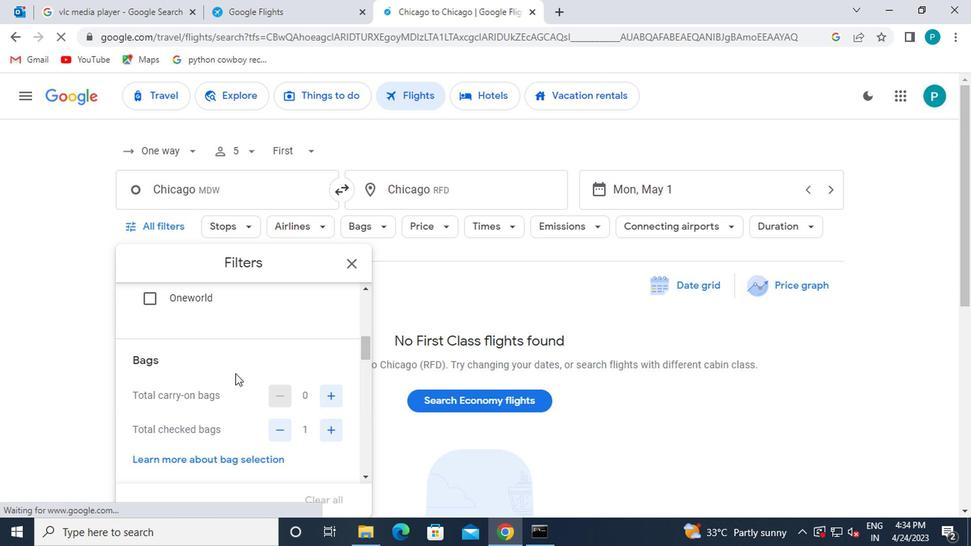 
Action: Mouse scrolled (253, 352) with delta (0, 0)
Screenshot: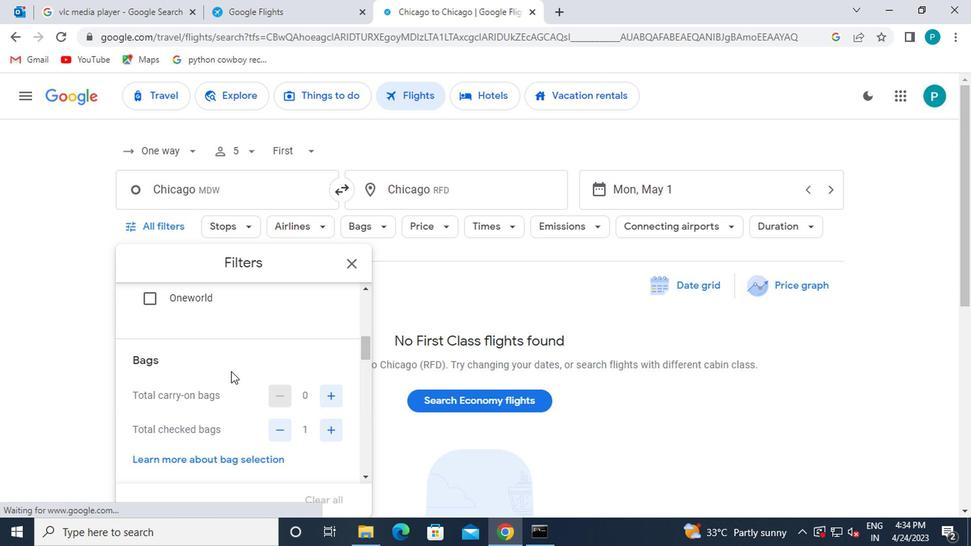 
Action: Mouse moved to (317, 388)
Screenshot: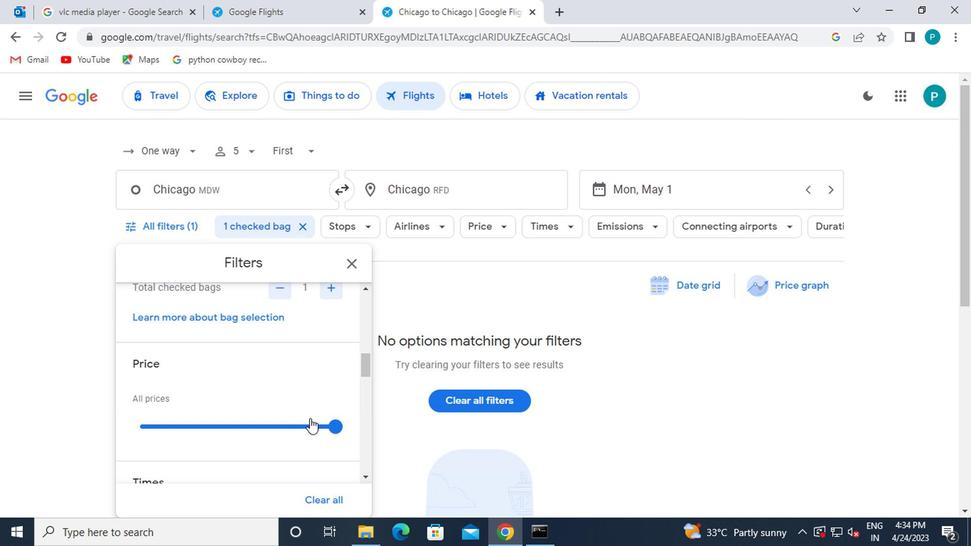 
Action: Mouse pressed left at (317, 388)
Screenshot: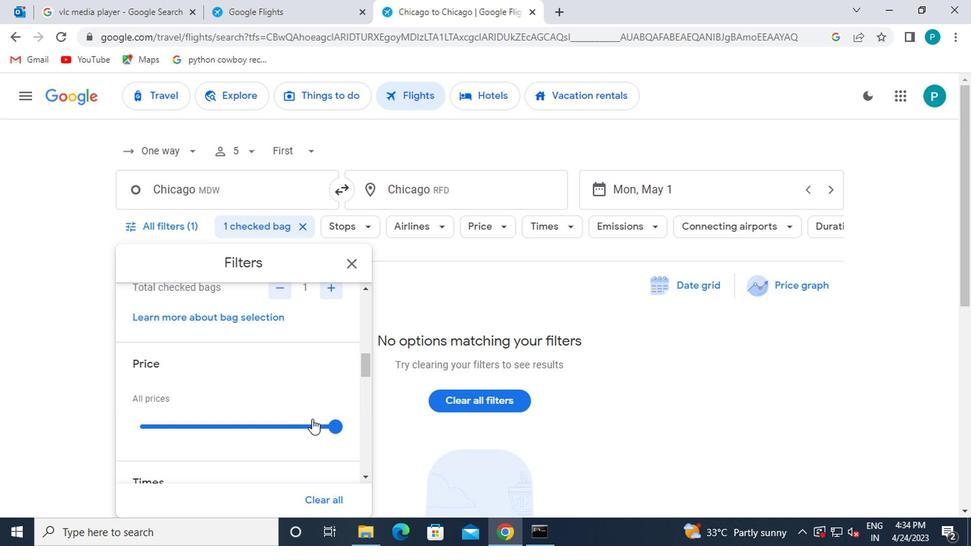
Action: Mouse moved to (234, 350)
Screenshot: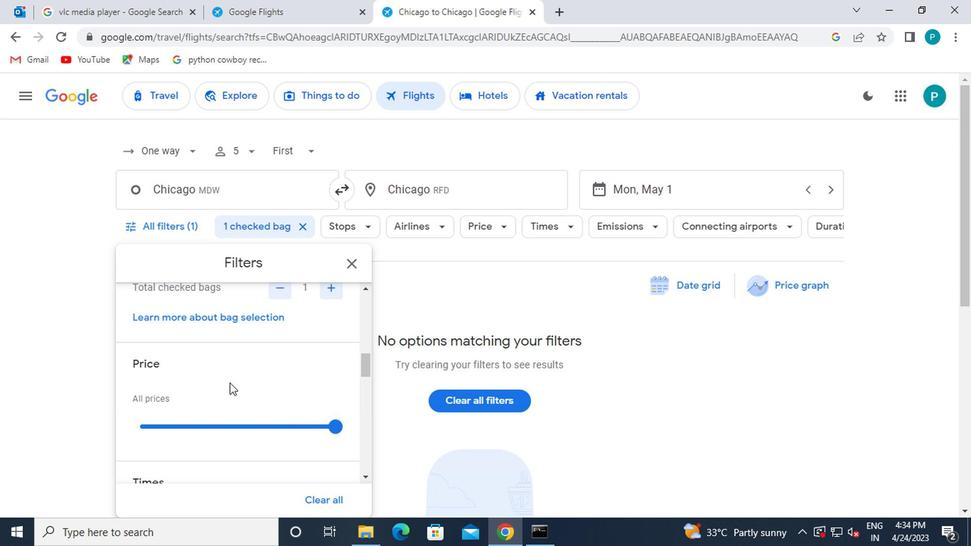 
Action: Mouse scrolled (234, 350) with delta (0, 0)
Screenshot: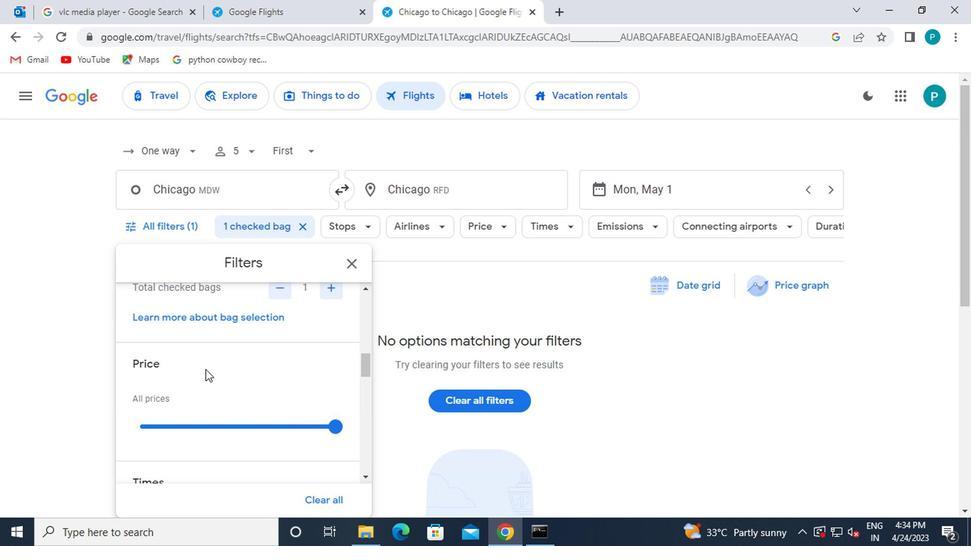 
Action: Mouse scrolled (234, 350) with delta (0, 0)
Screenshot: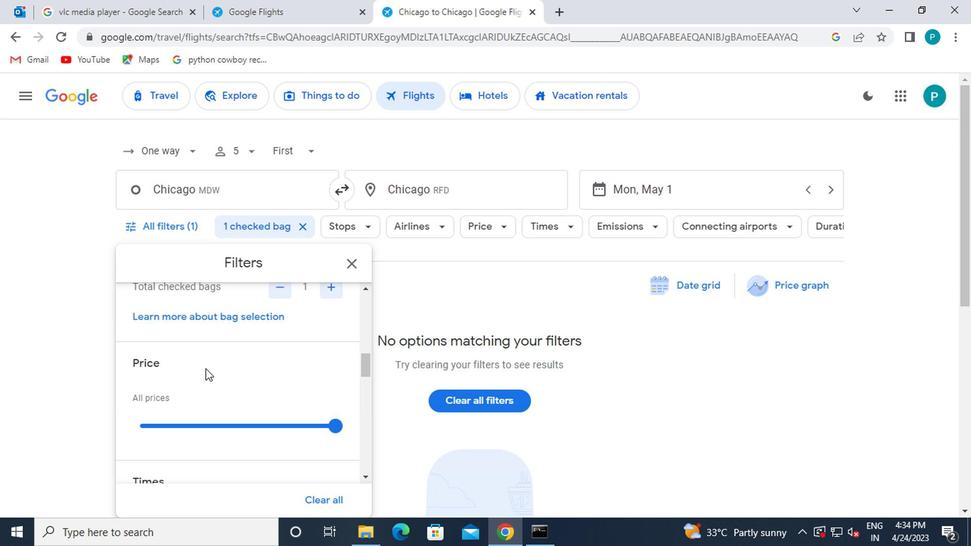 
Action: Mouse scrolled (234, 351) with delta (0, 0)
Screenshot: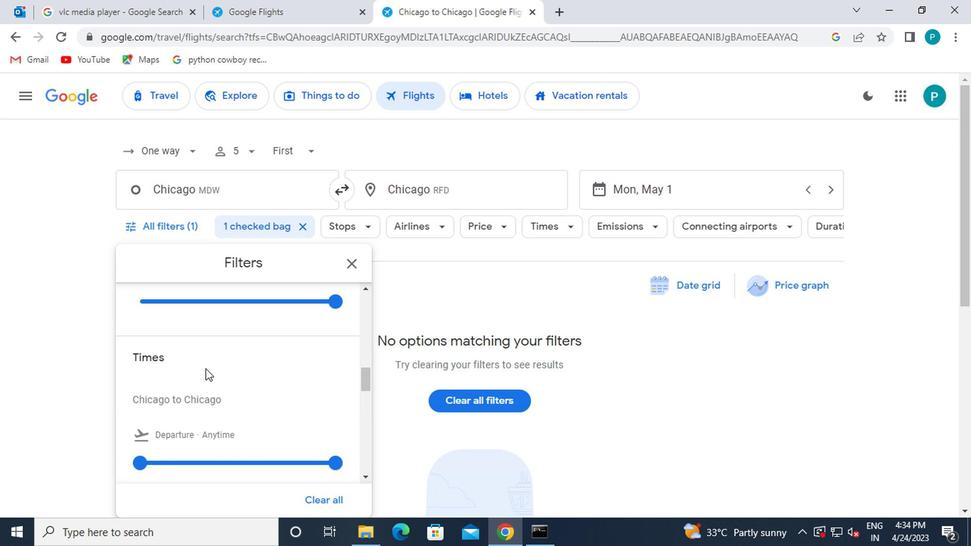 
Action: Mouse moved to (231, 350)
Screenshot: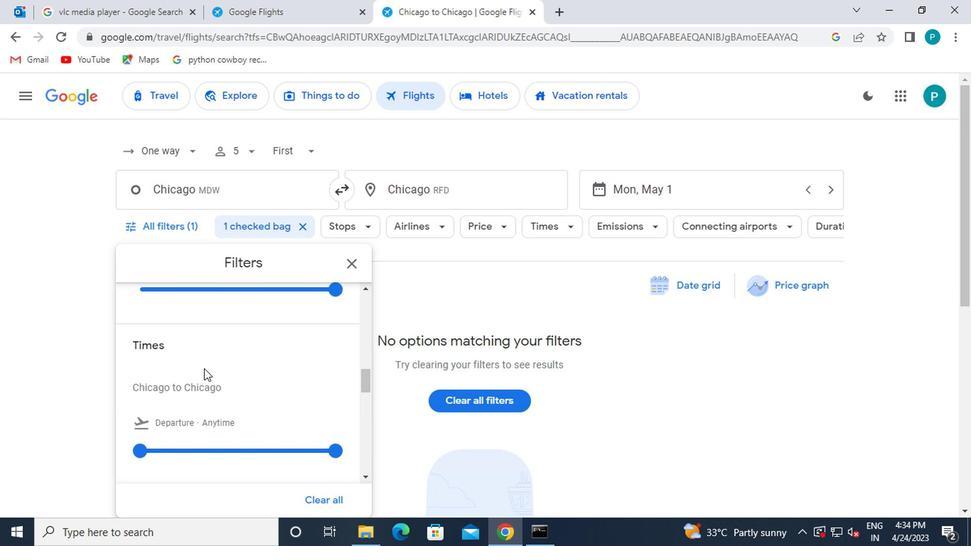 
Action: Mouse scrolled (231, 350) with delta (0, 0)
Screenshot: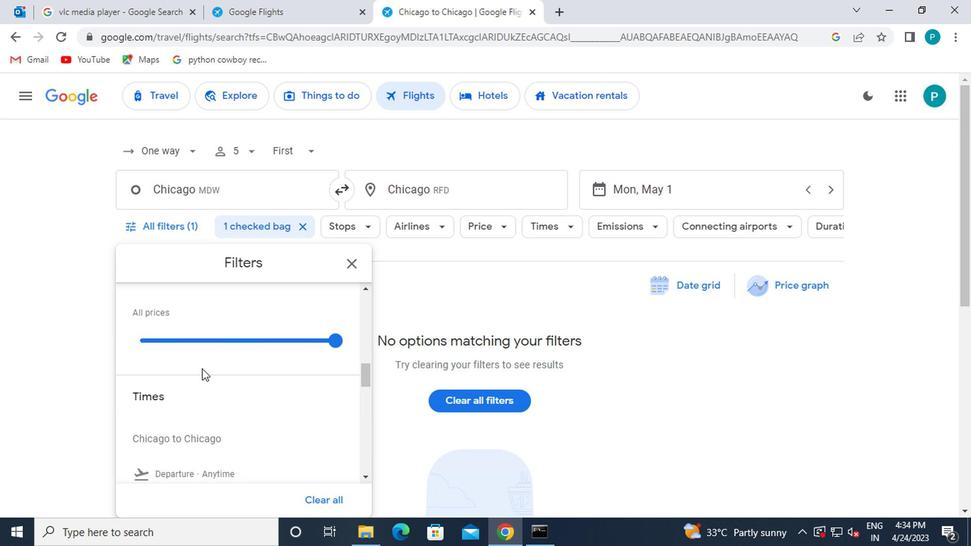 
Action: Mouse moved to (190, 403)
Screenshot: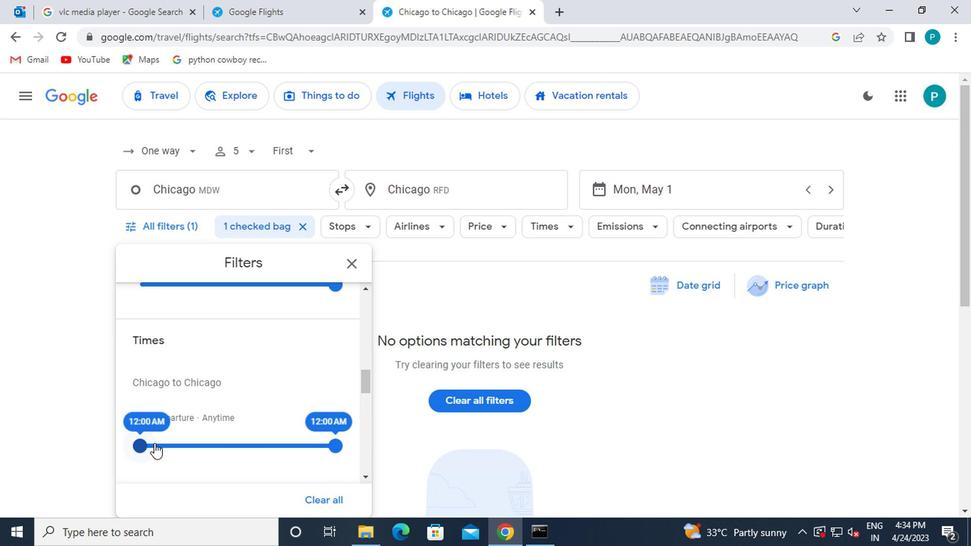 
Action: Mouse pressed left at (190, 403)
Screenshot: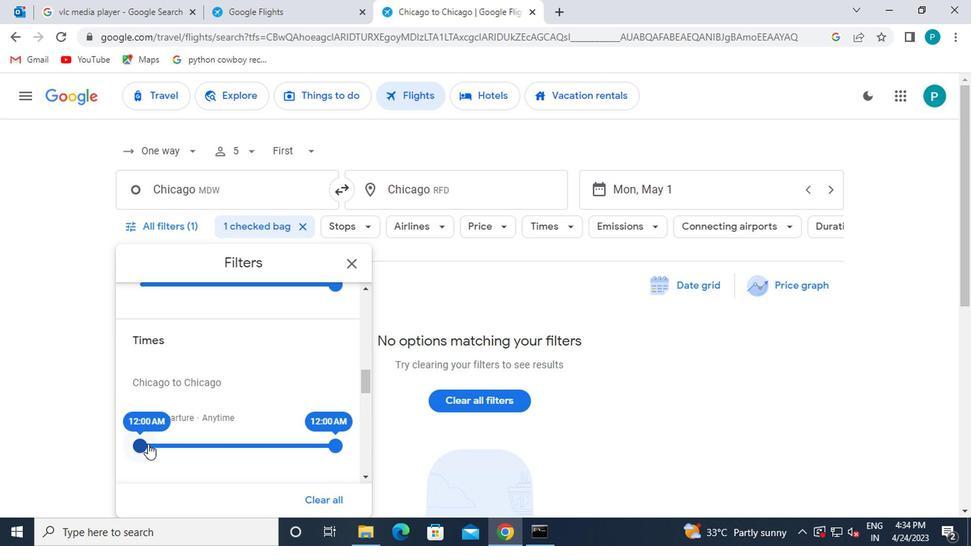 
Action: Mouse moved to (333, 280)
Screenshot: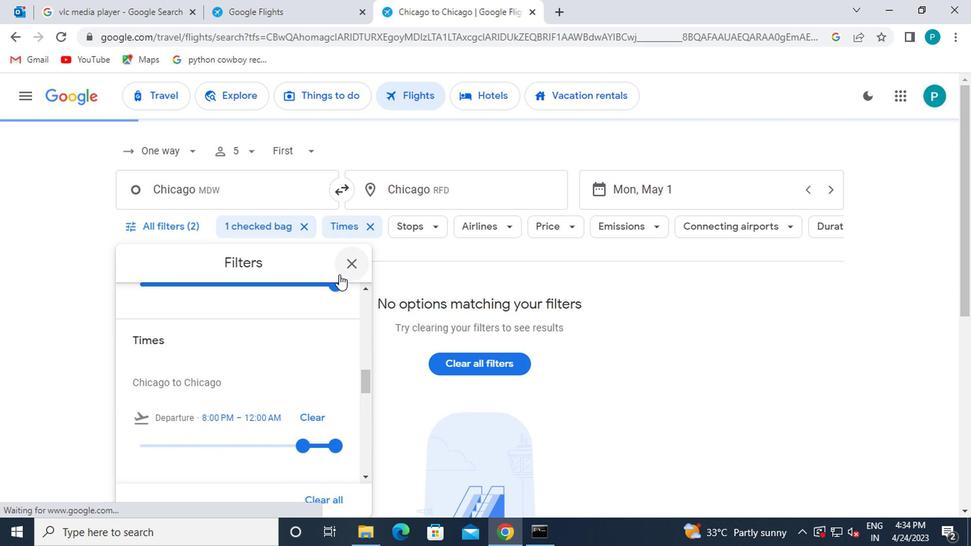 
Action: Mouse pressed left at (333, 280)
Screenshot: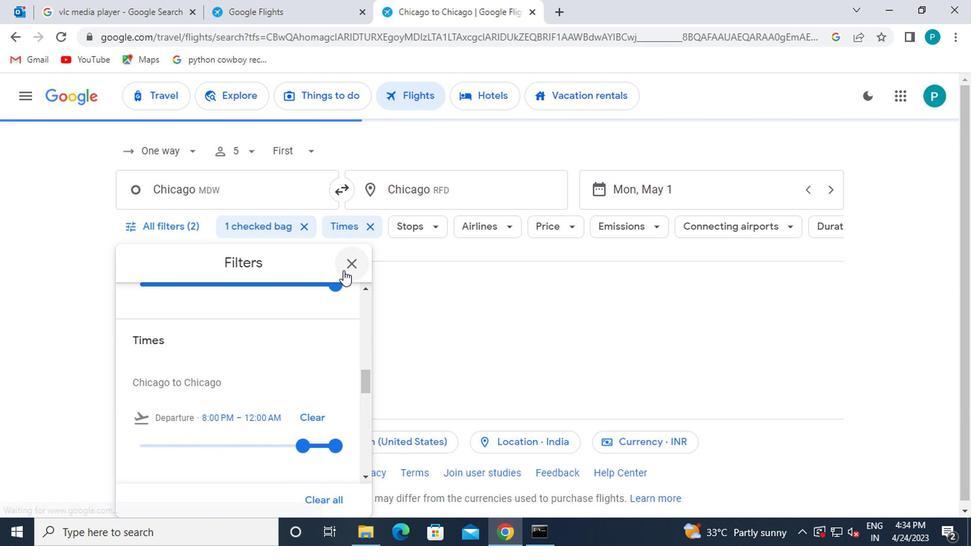 
